 Task: In the  document skill.odt Insert the command  'Viewing'Email the file to   'softage.4@softage.net', with message attached Important: I've emailed you crucial details. Please make sure to go through it thoroughly. and file type: Open Document
Action: Mouse moved to (347, 428)
Screenshot: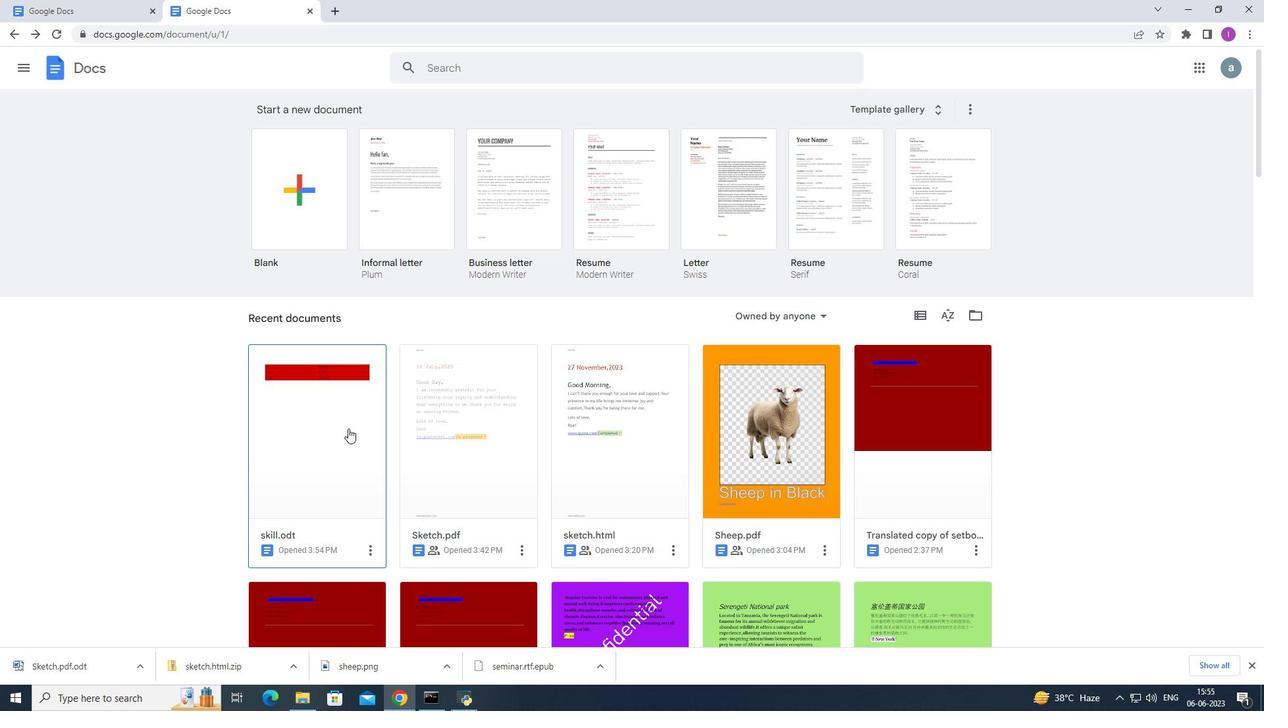 
Action: Mouse pressed left at (347, 428)
Screenshot: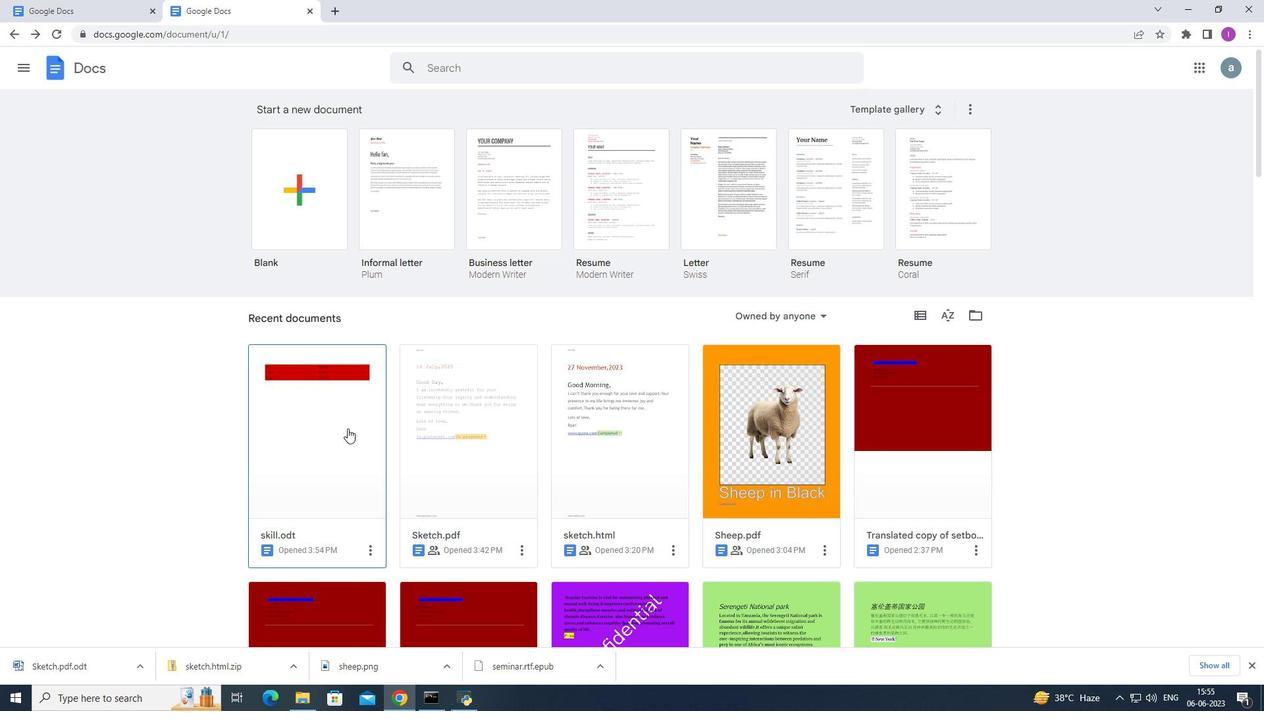 
Action: Mouse moved to (1199, 102)
Screenshot: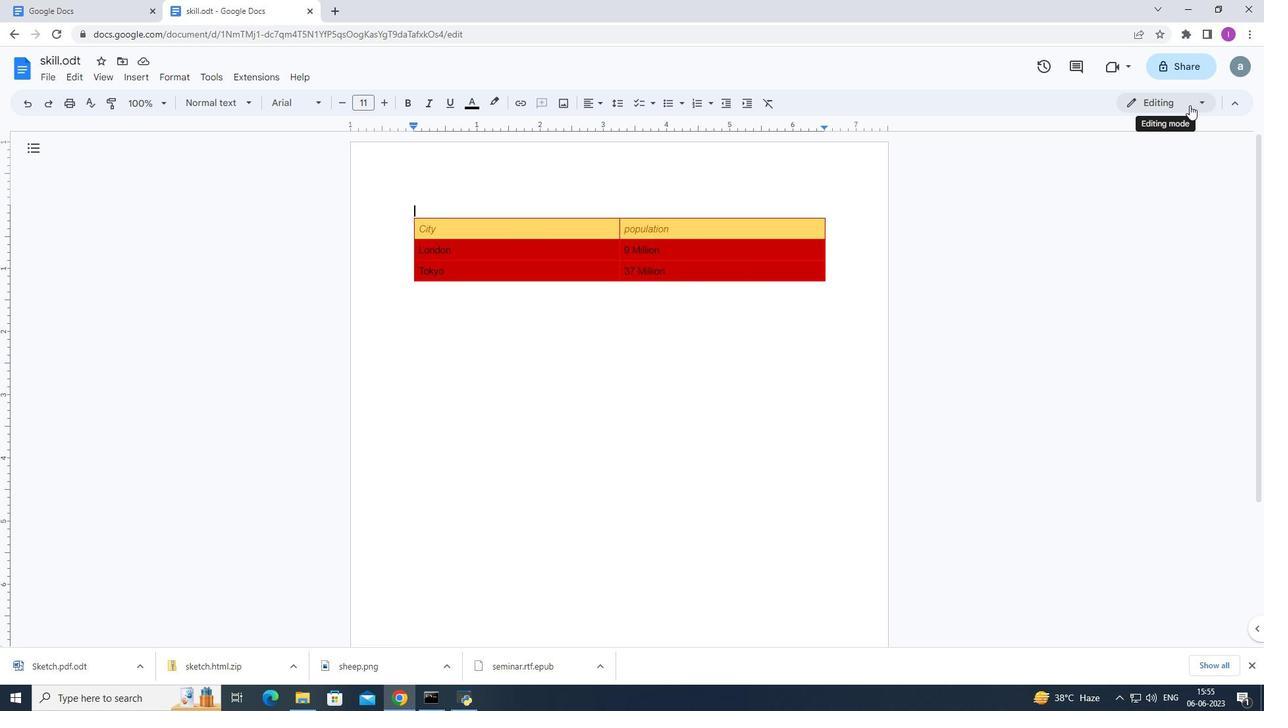 
Action: Mouse pressed left at (1199, 102)
Screenshot: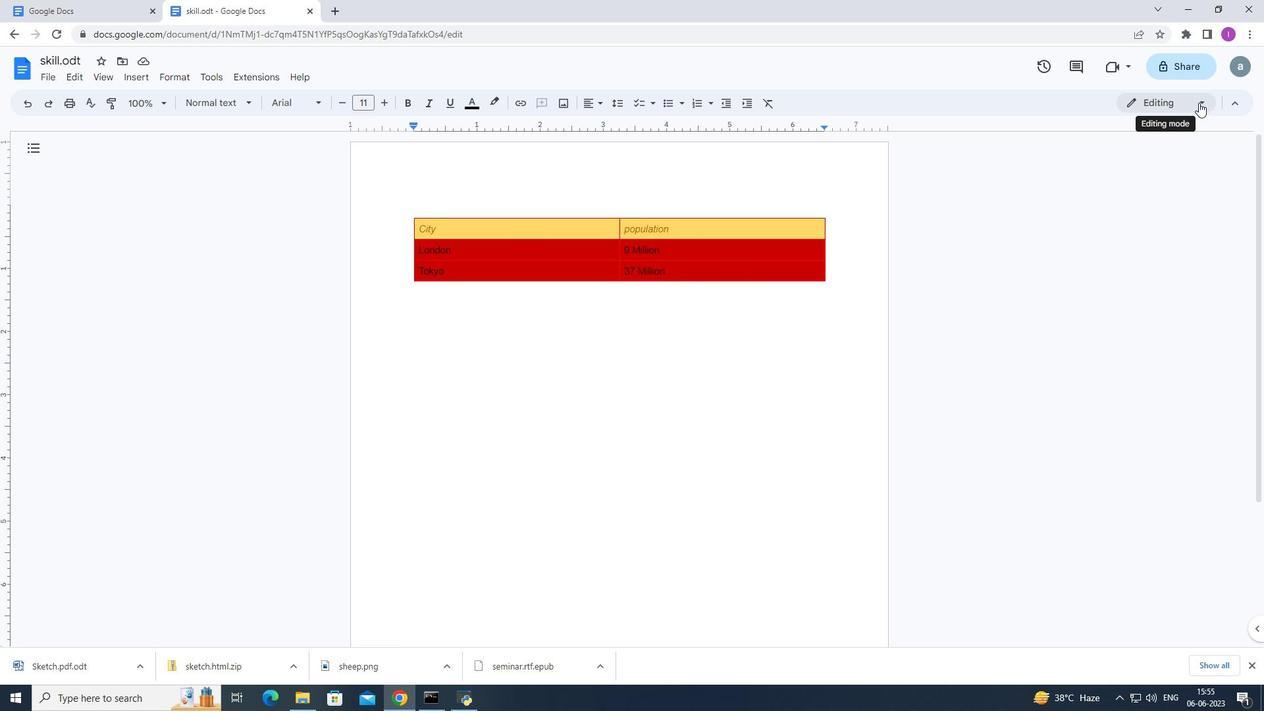 
Action: Mouse moved to (1122, 204)
Screenshot: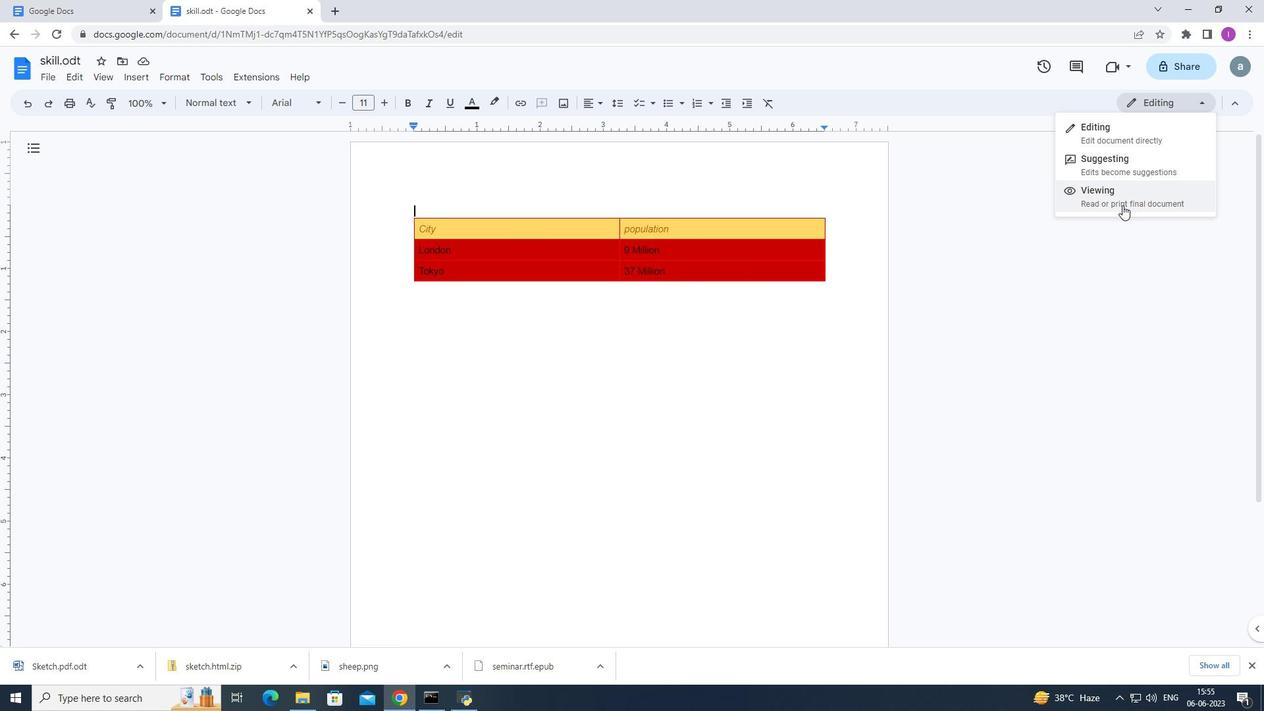 
Action: Mouse pressed left at (1122, 204)
Screenshot: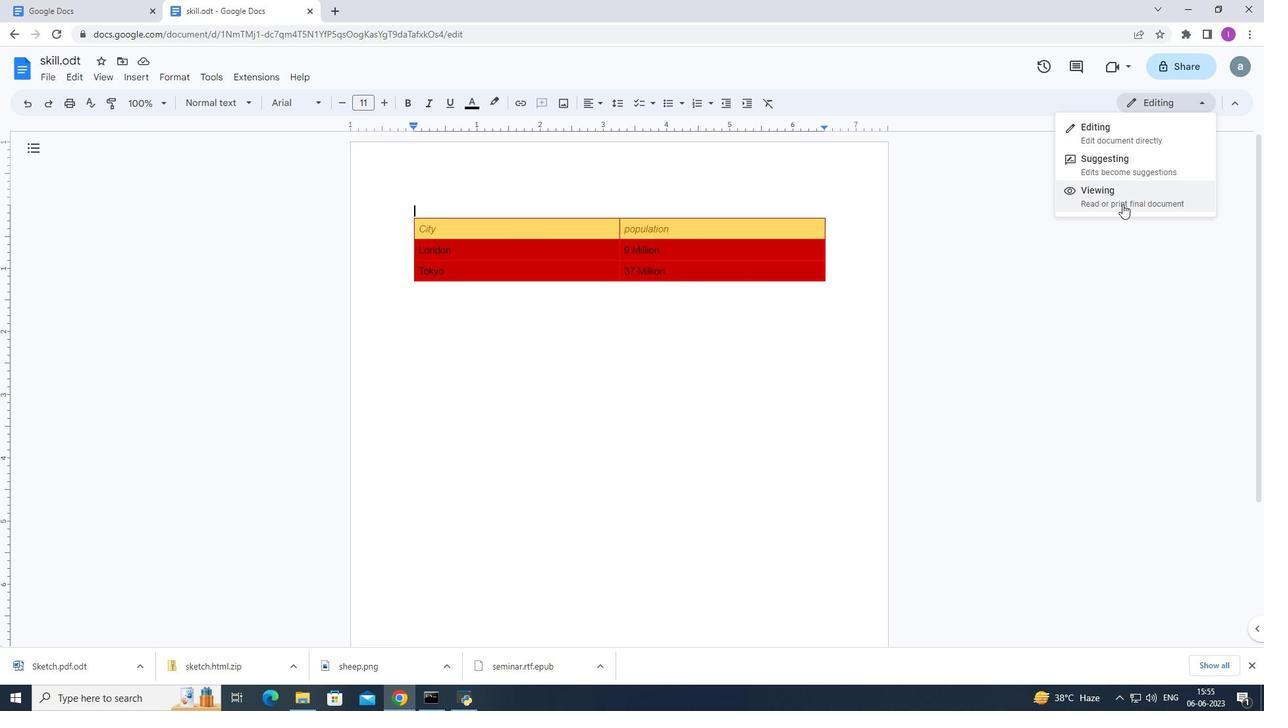 
Action: Mouse moved to (46, 80)
Screenshot: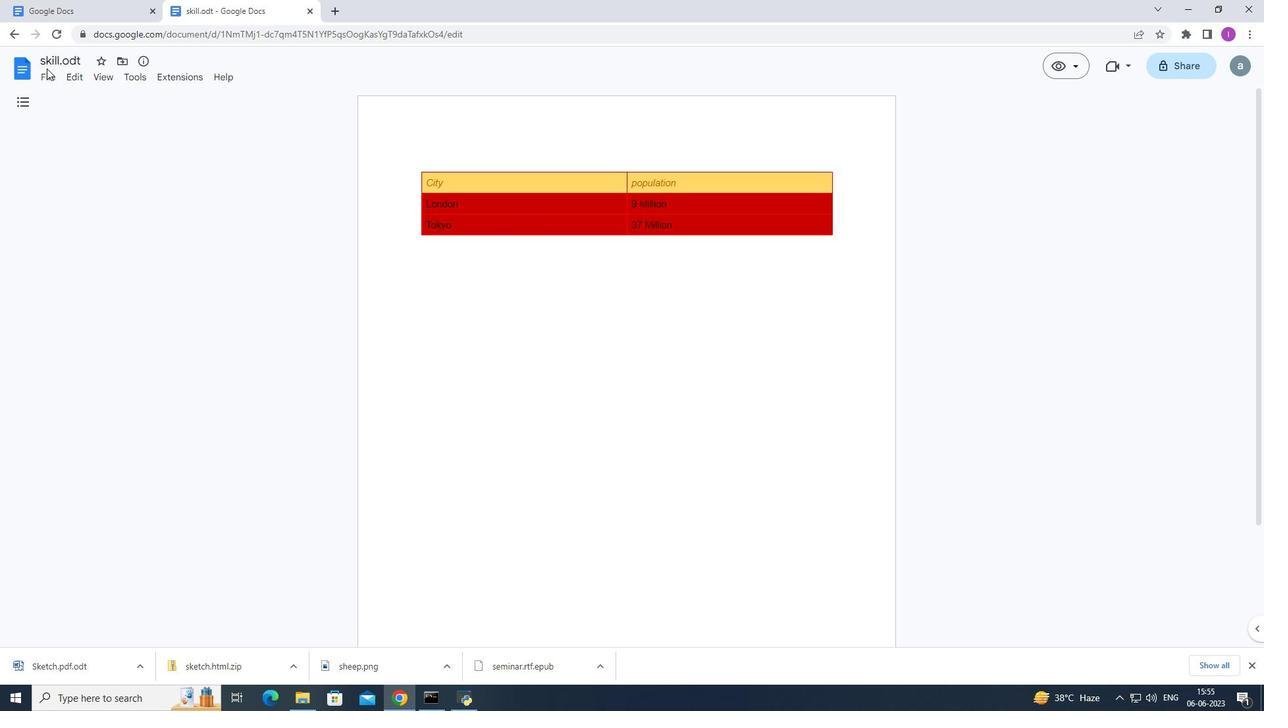 
Action: Mouse pressed left at (46, 80)
Screenshot: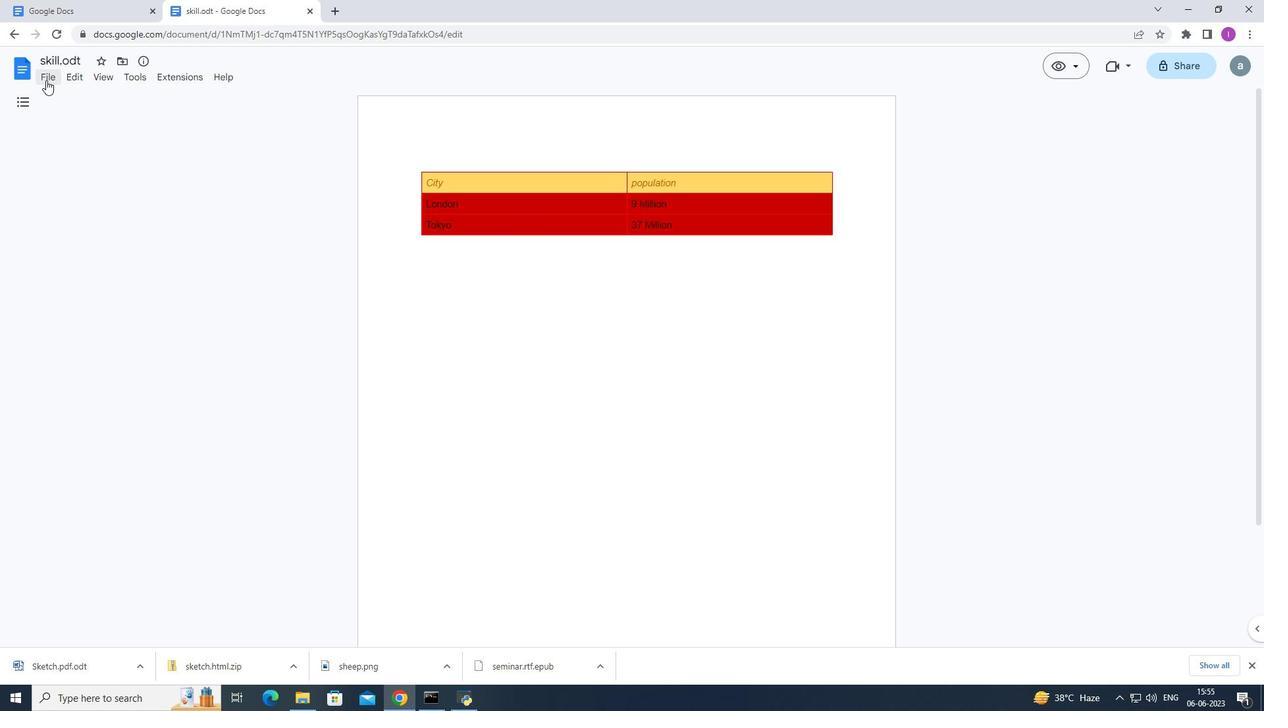 
Action: Mouse moved to (287, 200)
Screenshot: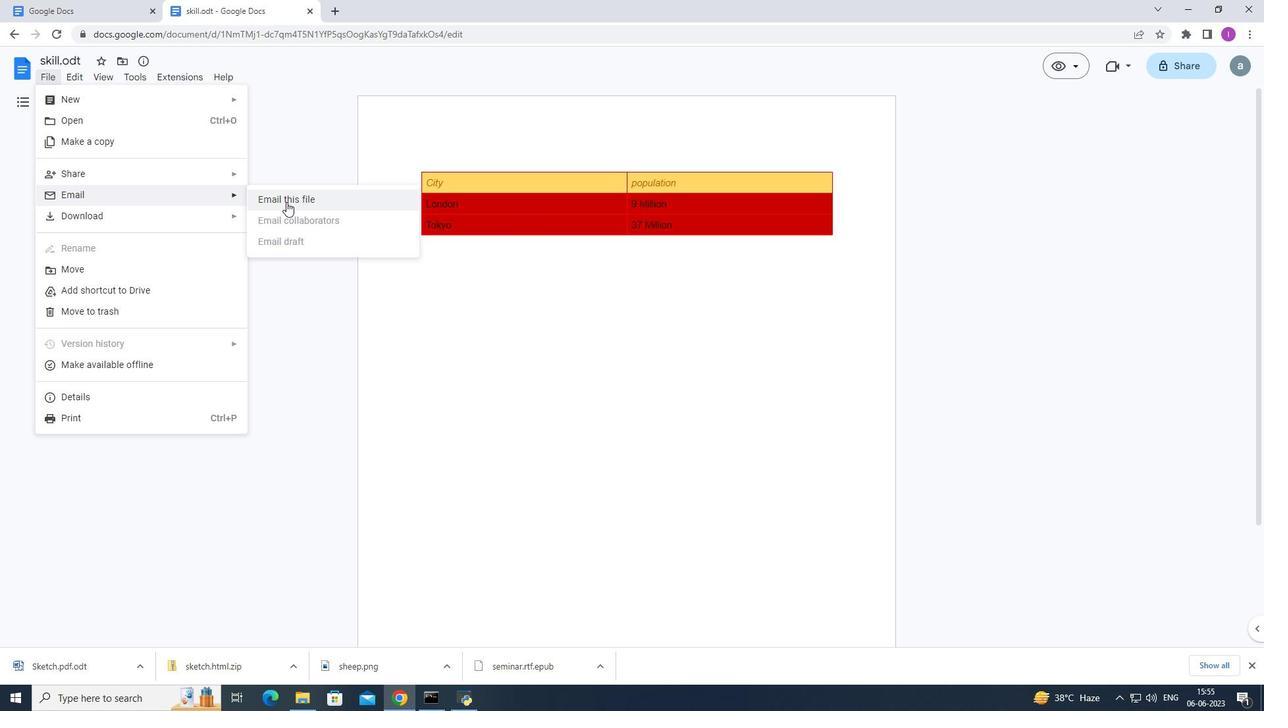 
Action: Mouse pressed left at (287, 200)
Screenshot: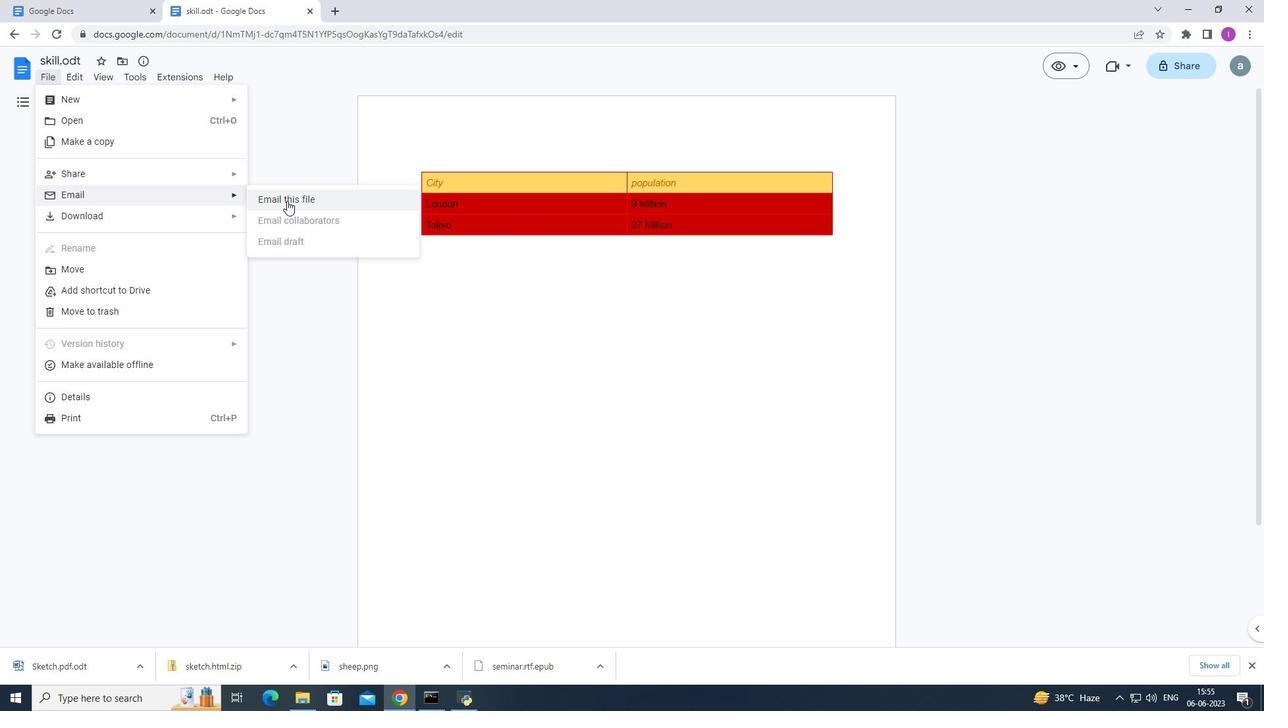
Action: Mouse moved to (518, 269)
Screenshot: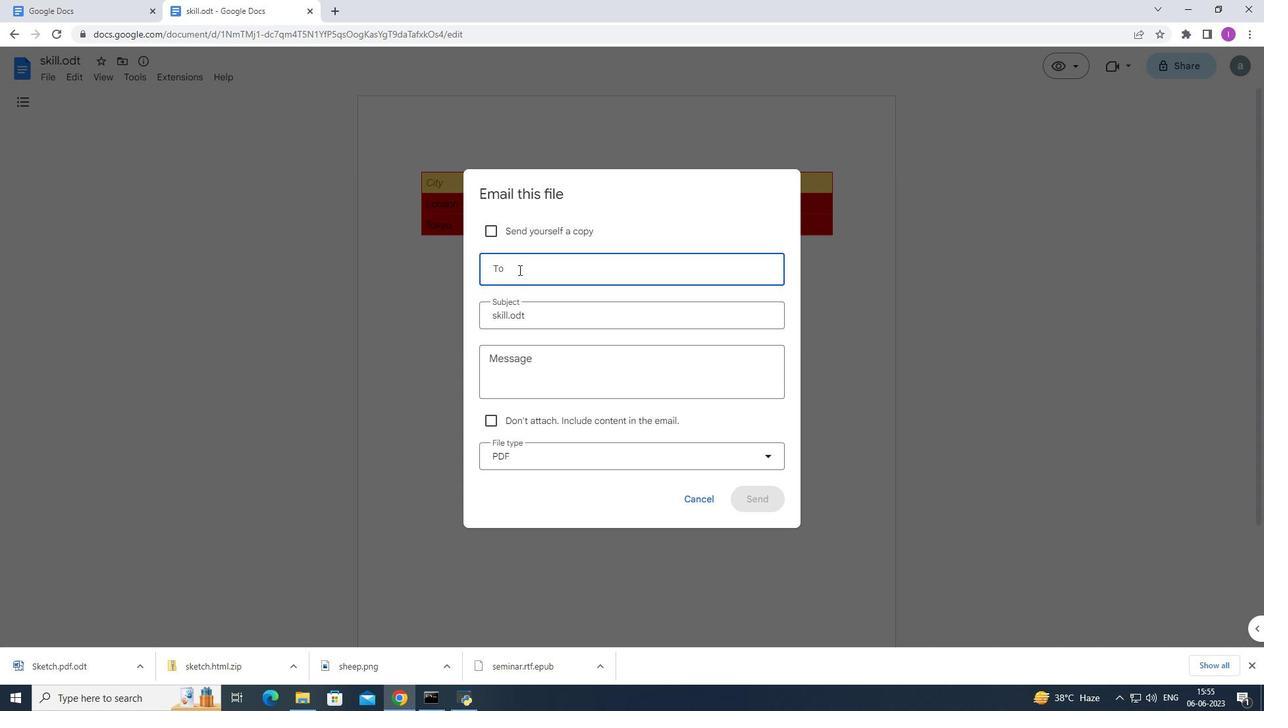 
Action: Key pressed softage.4
Screenshot: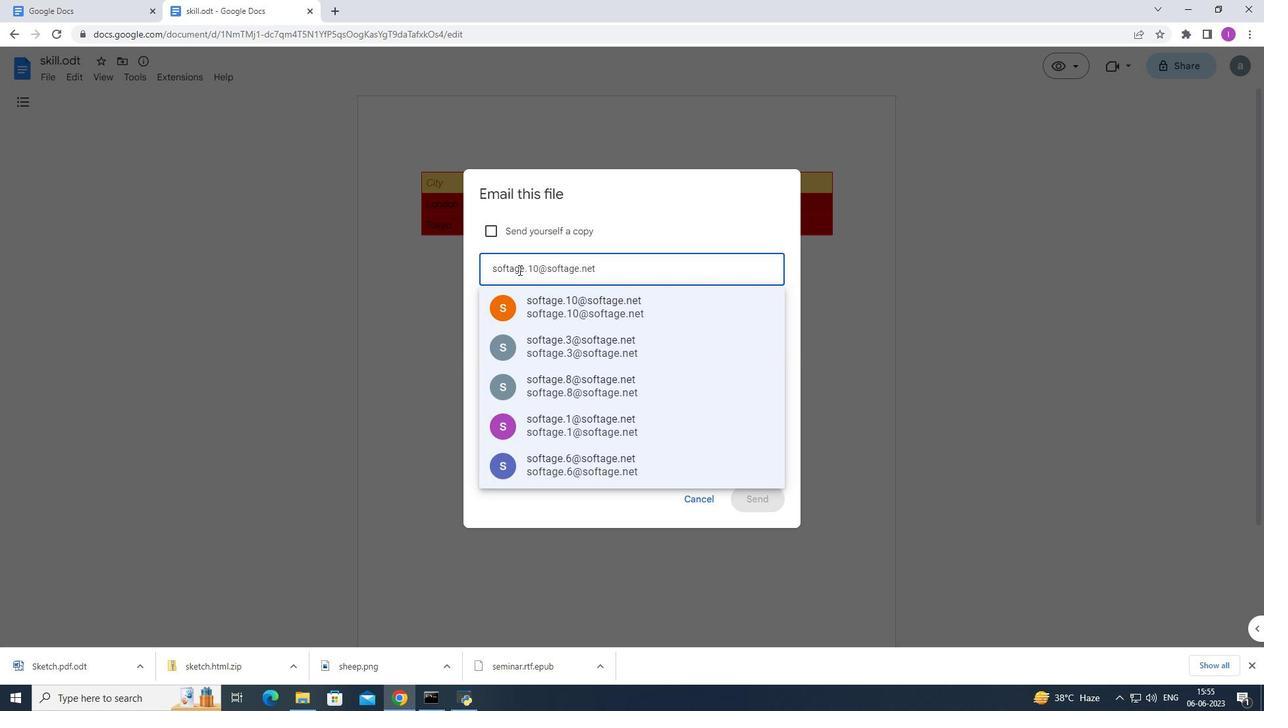 
Action: Mouse moved to (569, 308)
Screenshot: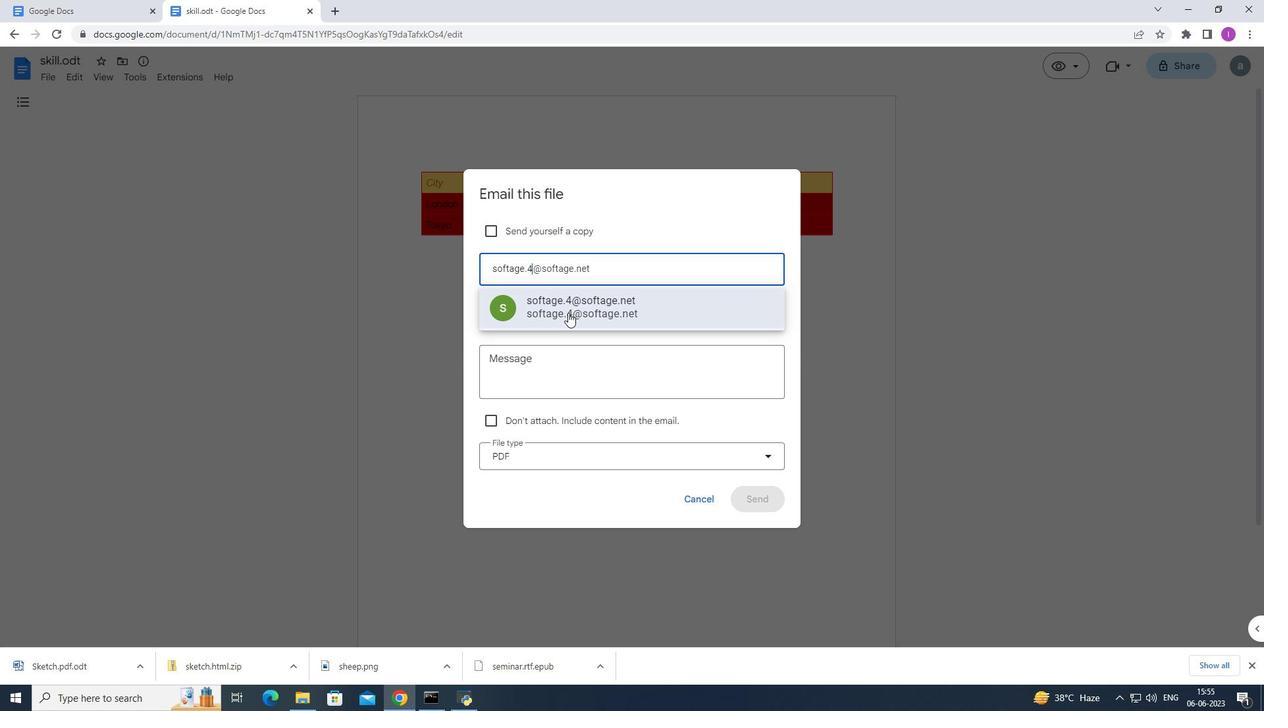 
Action: Mouse pressed left at (569, 308)
Screenshot: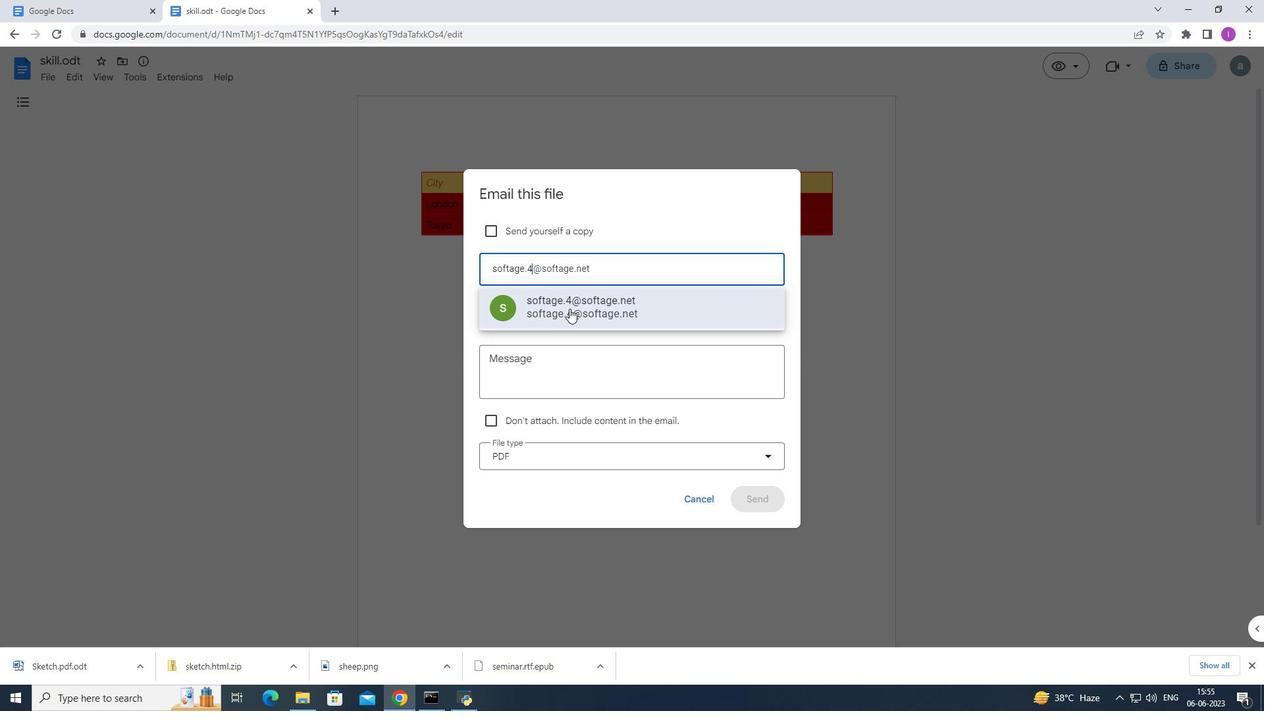 
Action: Mouse moved to (528, 364)
Screenshot: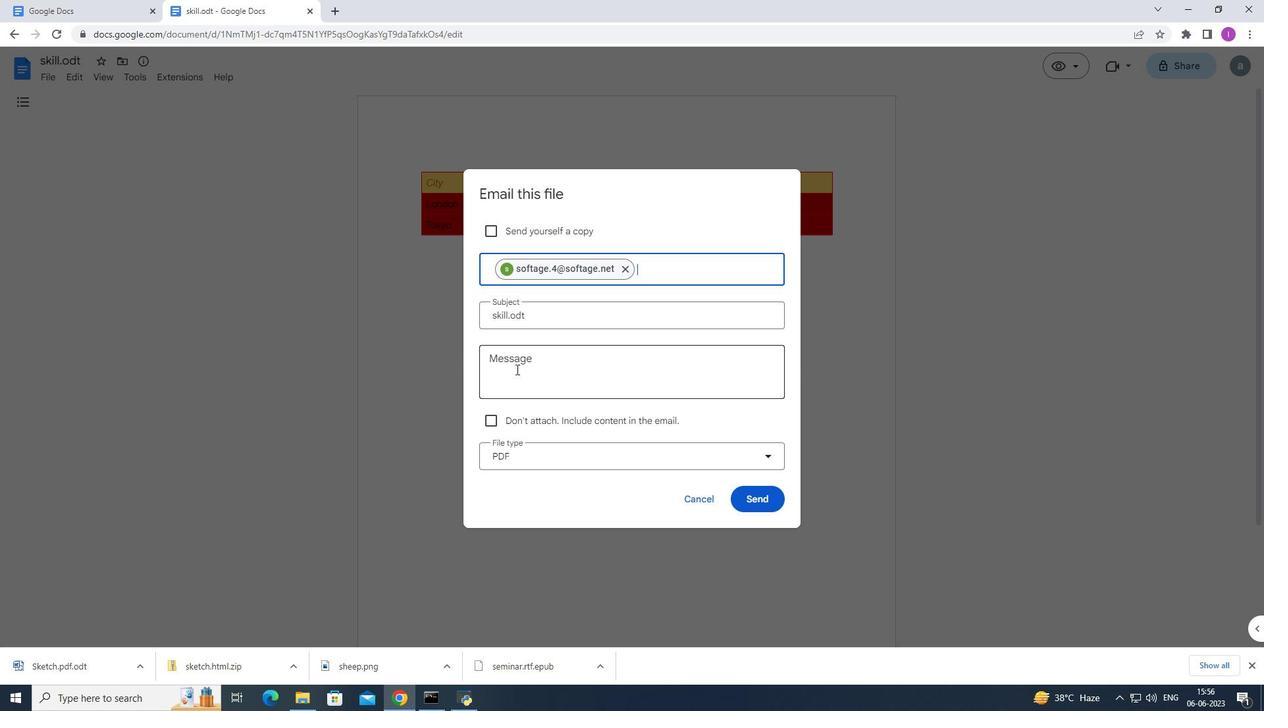
Action: Mouse pressed left at (528, 364)
Screenshot: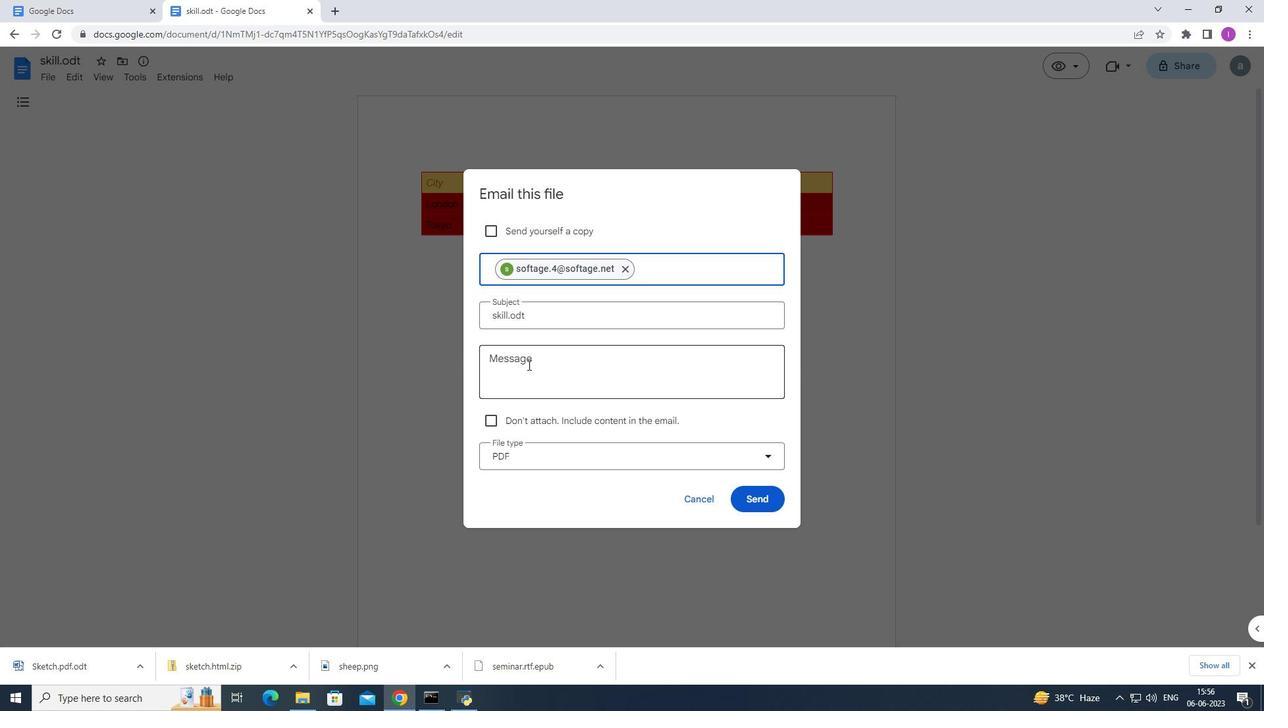
Action: Mouse moved to (593, 356)
Screenshot: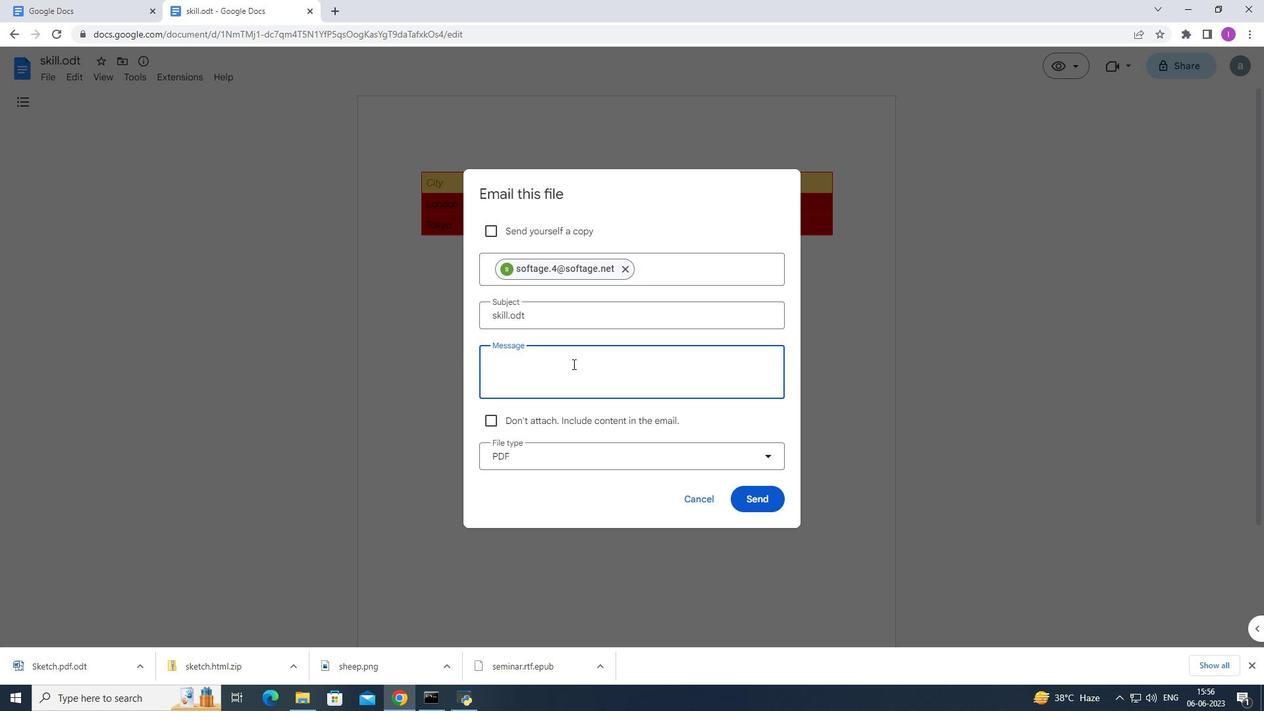 
Action: Key pressed <Key.shift>Important<Key.shift><Key.shift>:<Key.shift>I've<Key.space>emailed
Screenshot: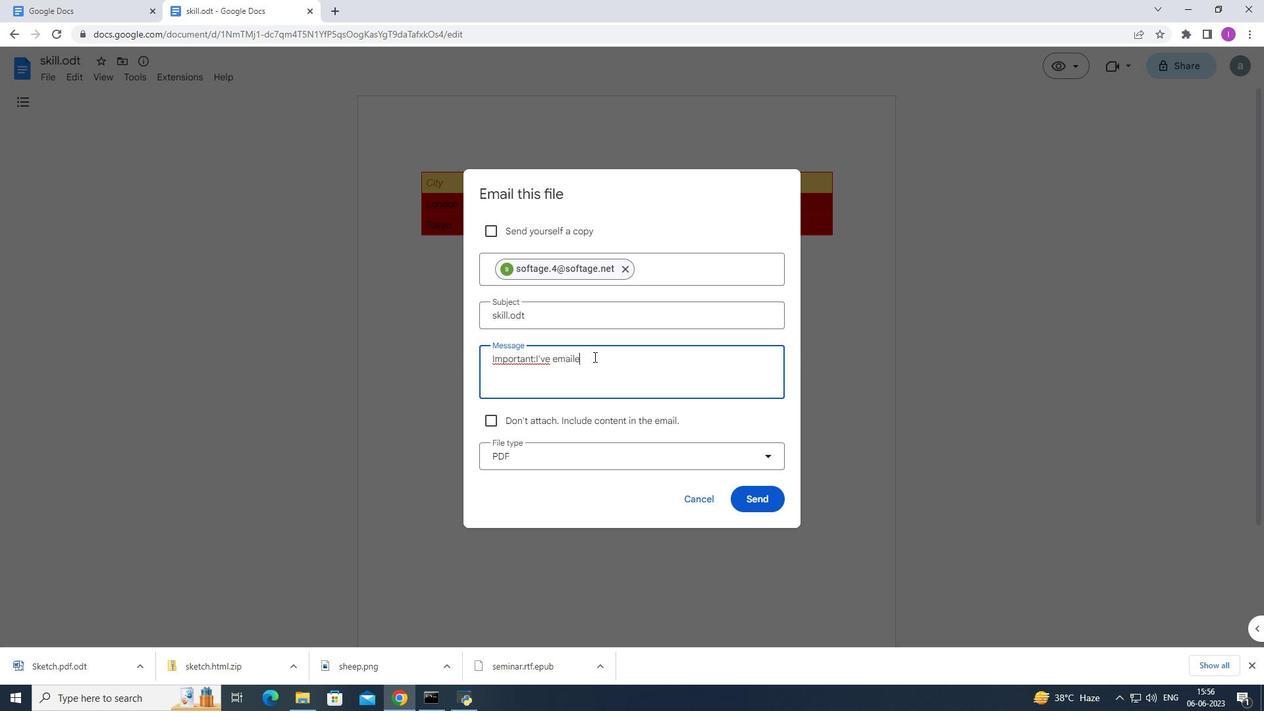 
Action: Mouse moved to (534, 360)
Screenshot: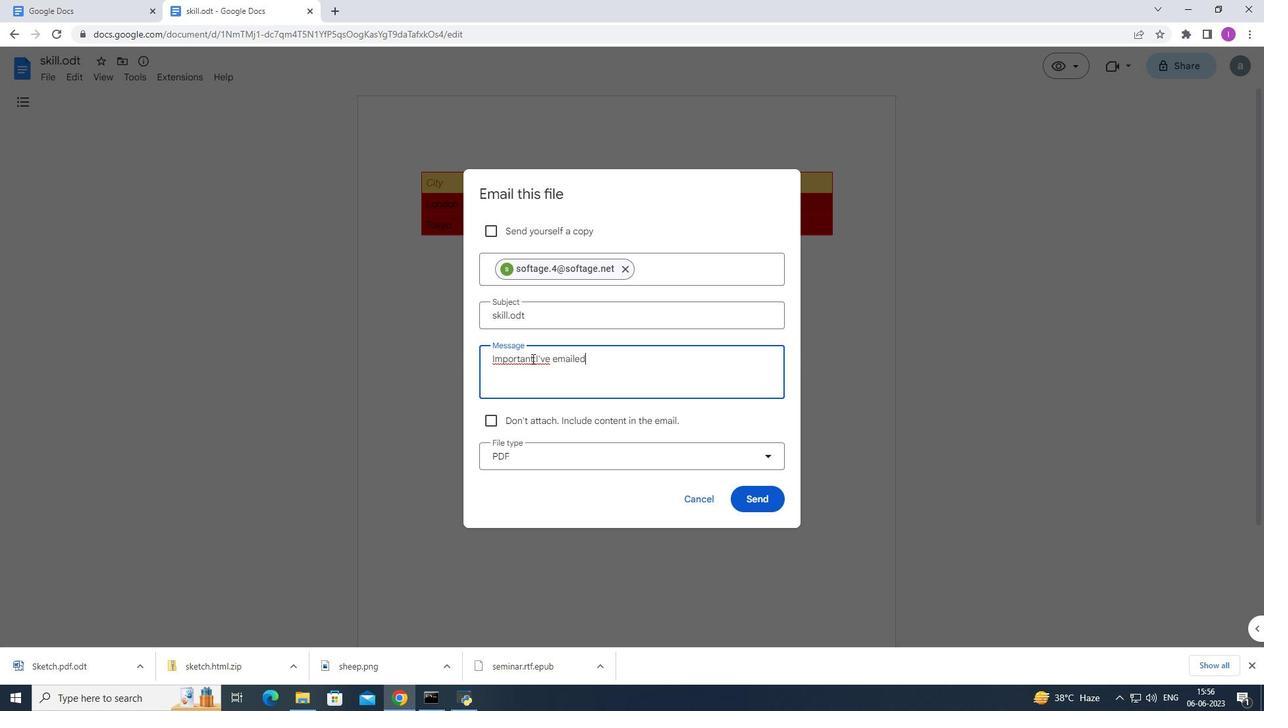 
Action: Mouse pressed left at (534, 360)
Screenshot: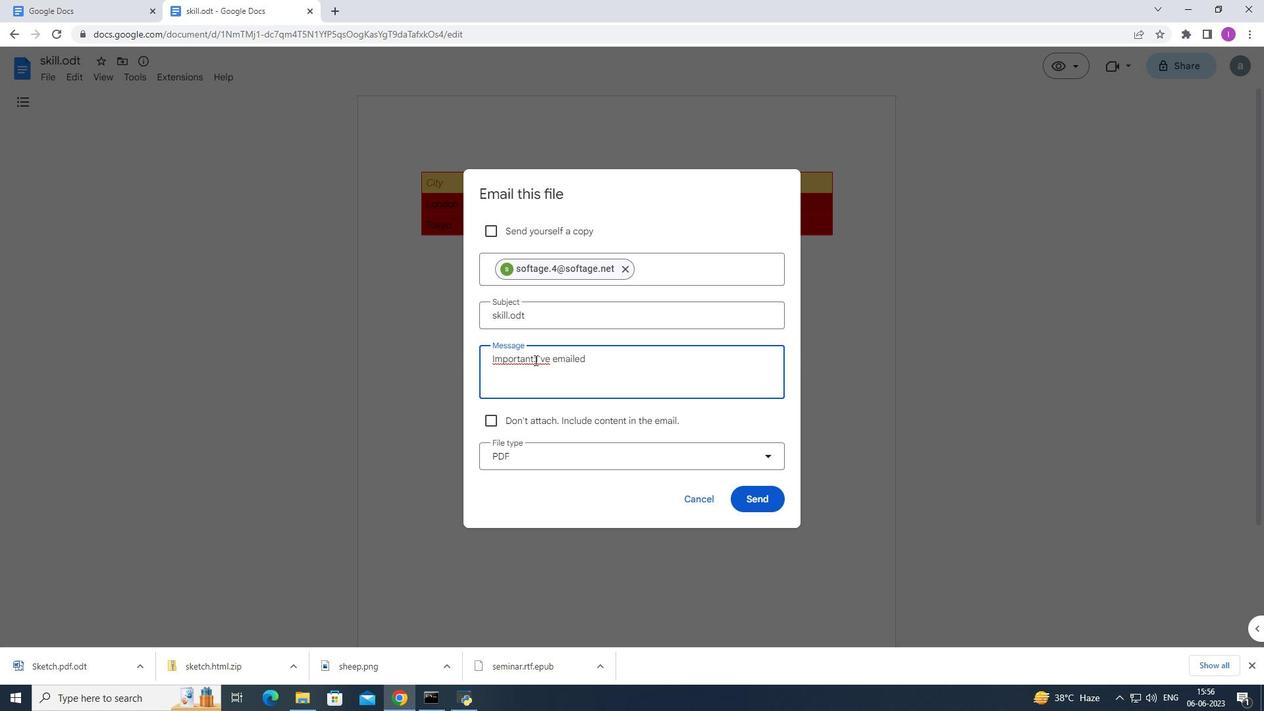 
Action: Key pressed <Key.space>
Screenshot: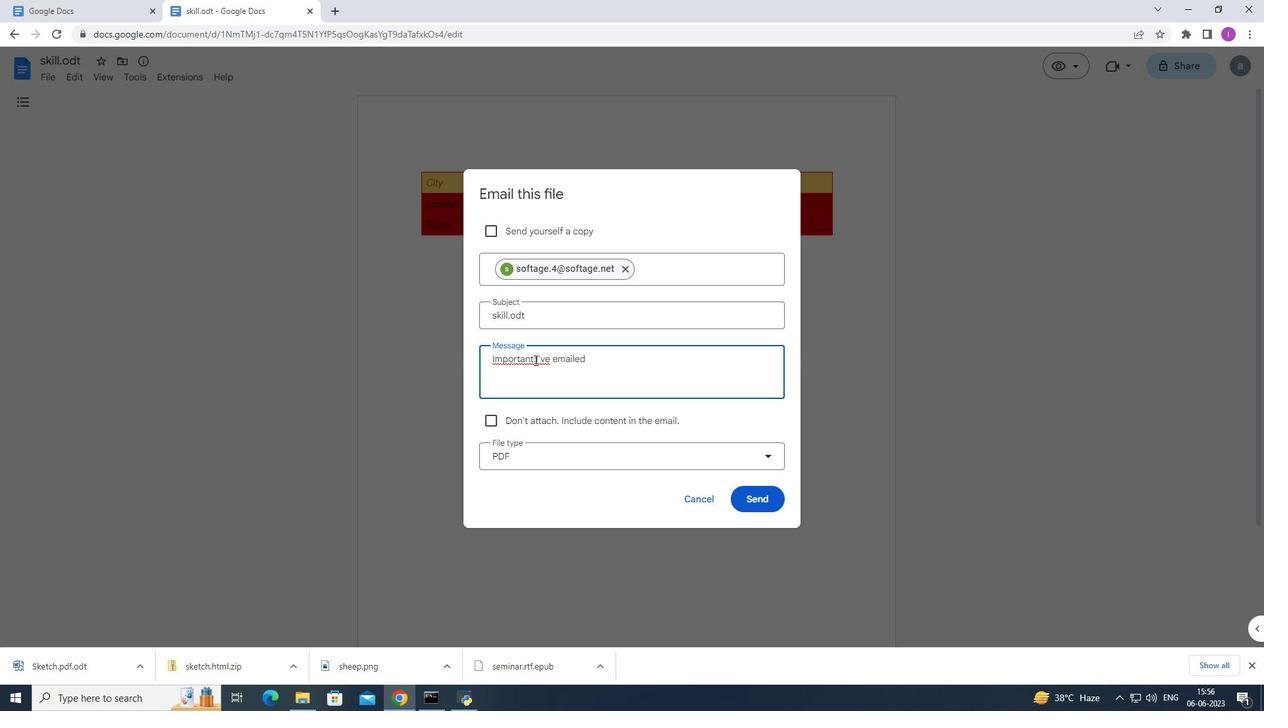 
Action: Mouse moved to (596, 360)
Screenshot: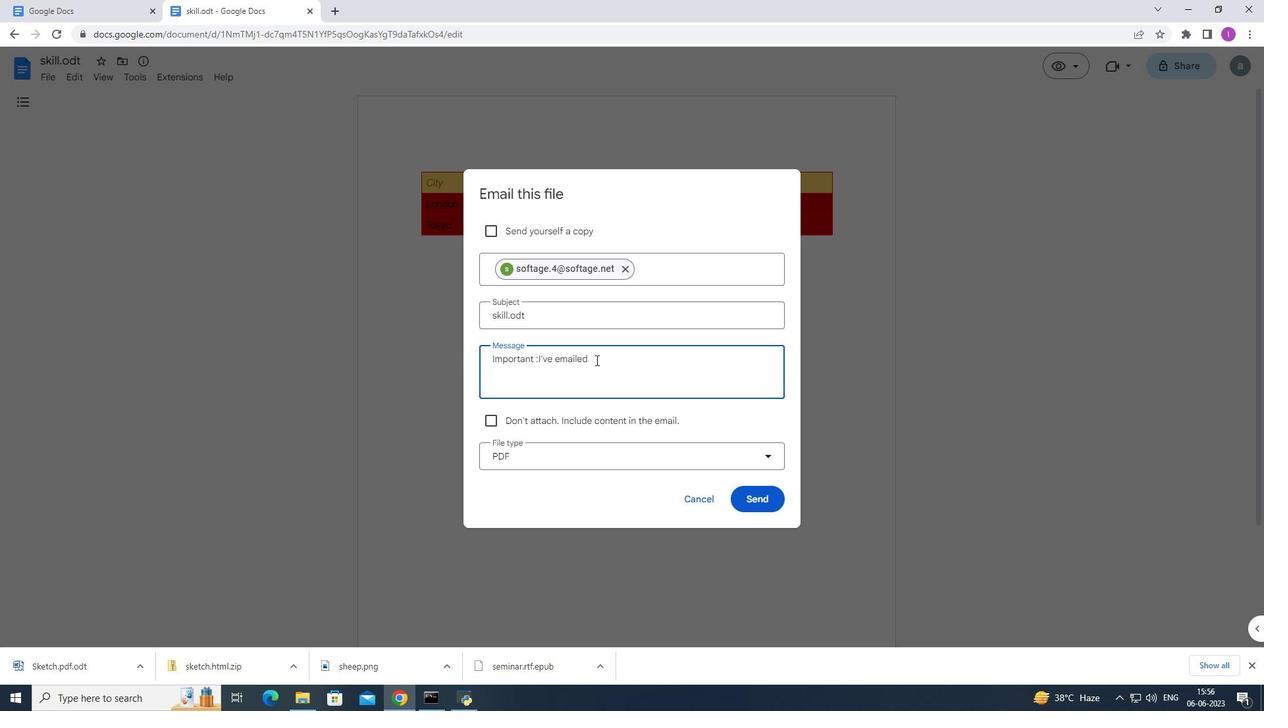 
Action: Mouse pressed left at (596, 360)
Screenshot: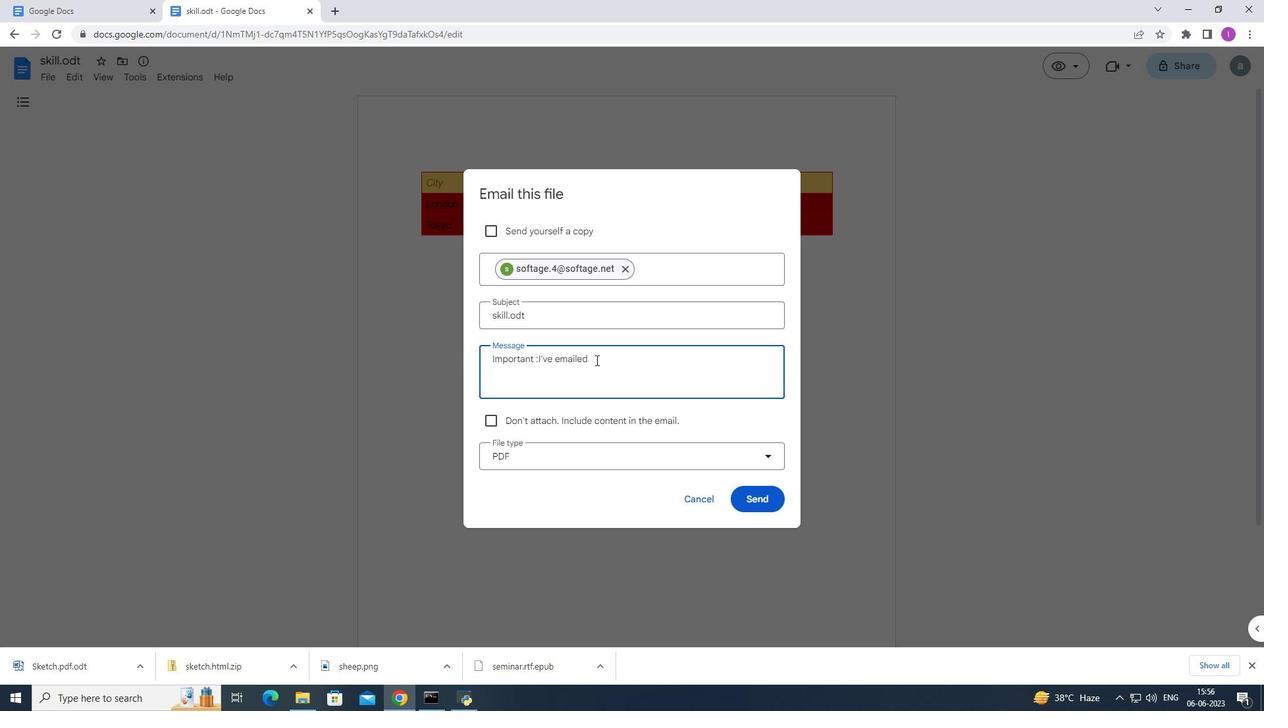 
Action: Mouse moved to (683, 361)
Screenshot: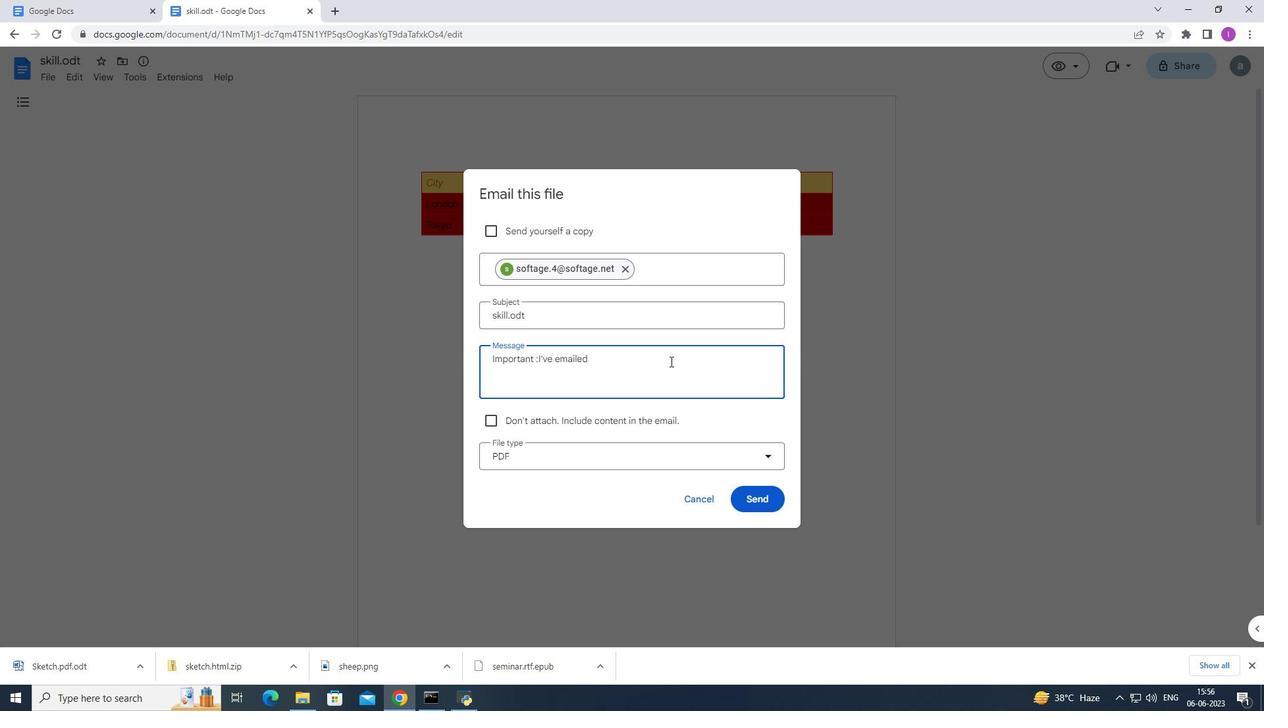 
Action: Key pressed youm<Key.space>
Screenshot: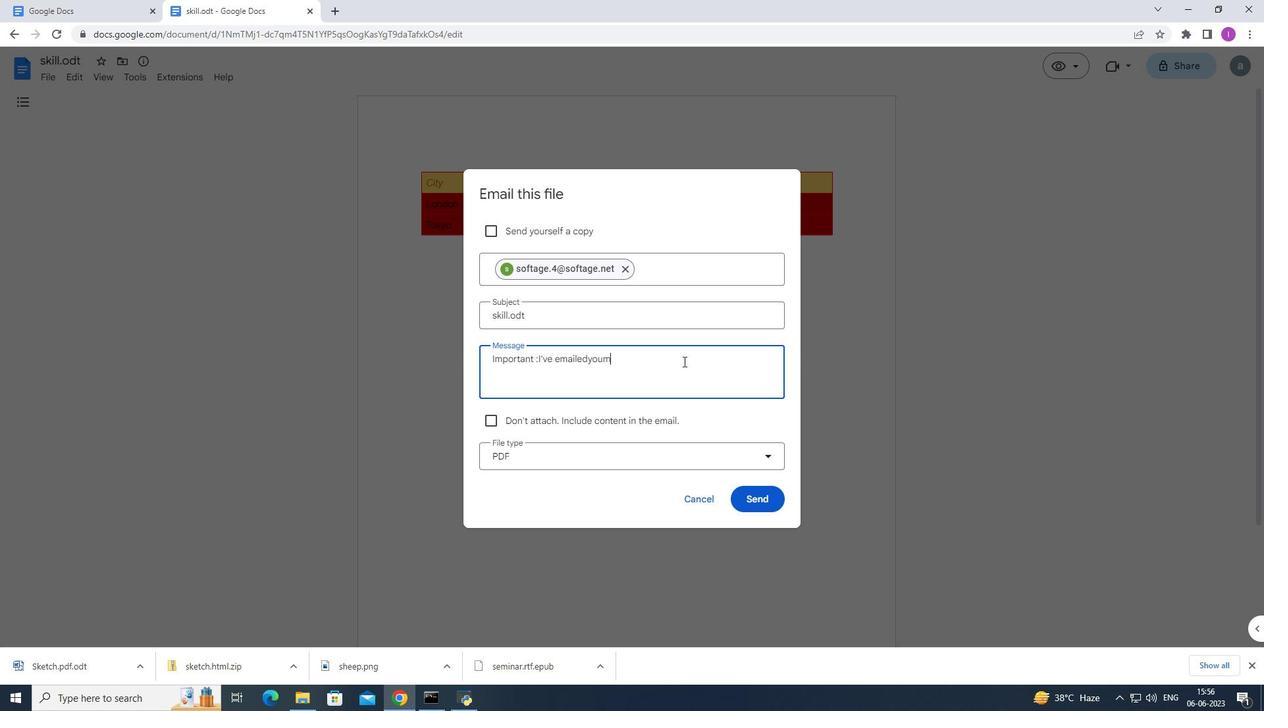 
Action: Mouse moved to (588, 359)
Screenshot: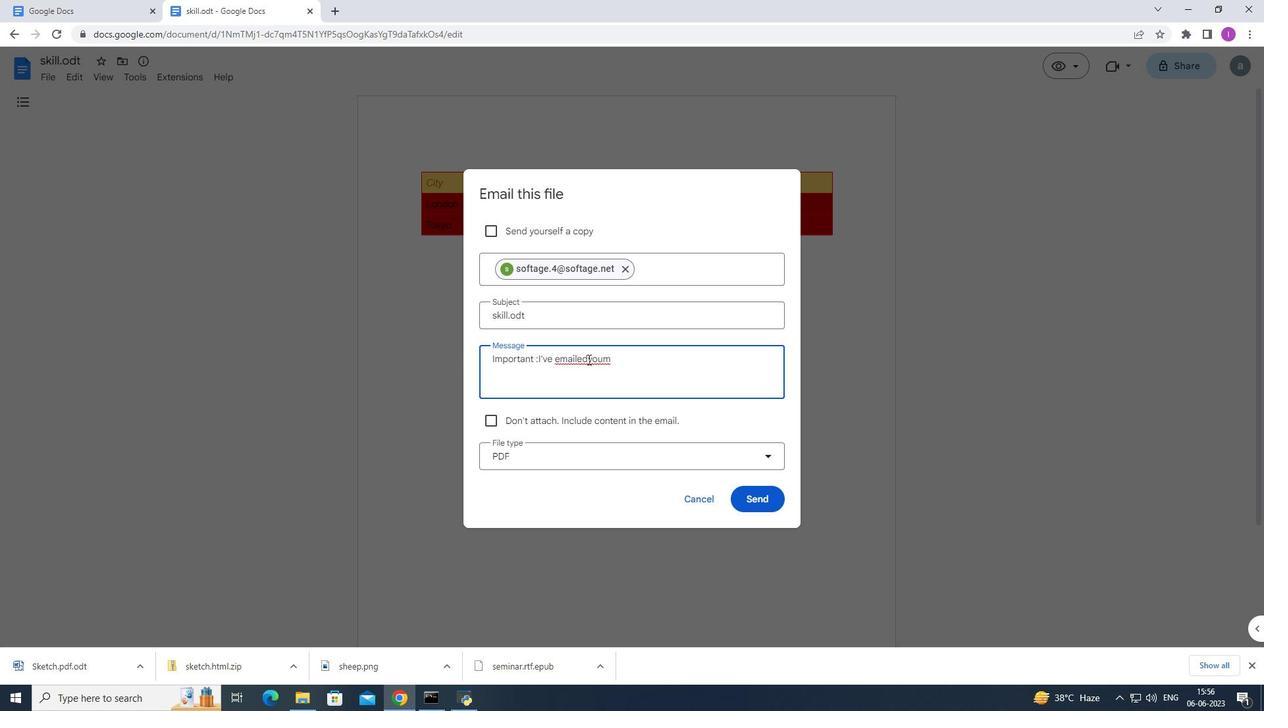 
Action: Mouse pressed left at (588, 359)
Screenshot: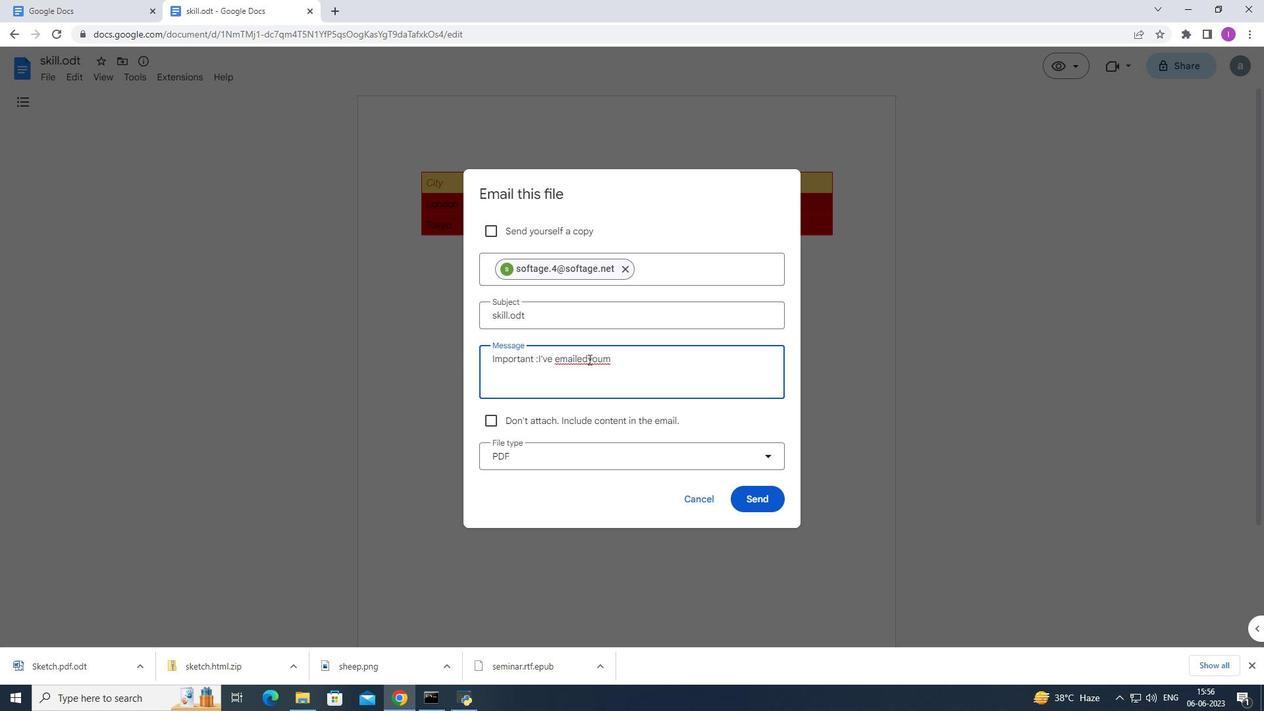 
Action: Mouse moved to (629, 359)
Screenshot: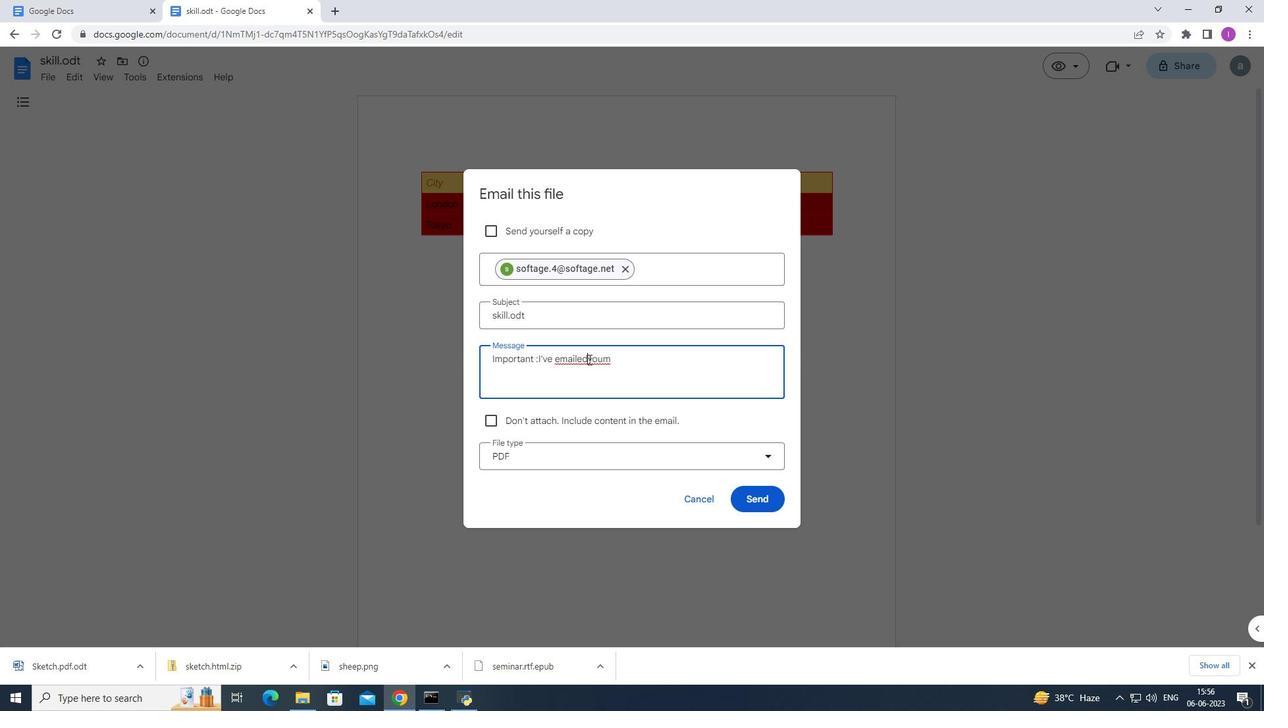 
Action: Key pressed <Key.space>
Screenshot: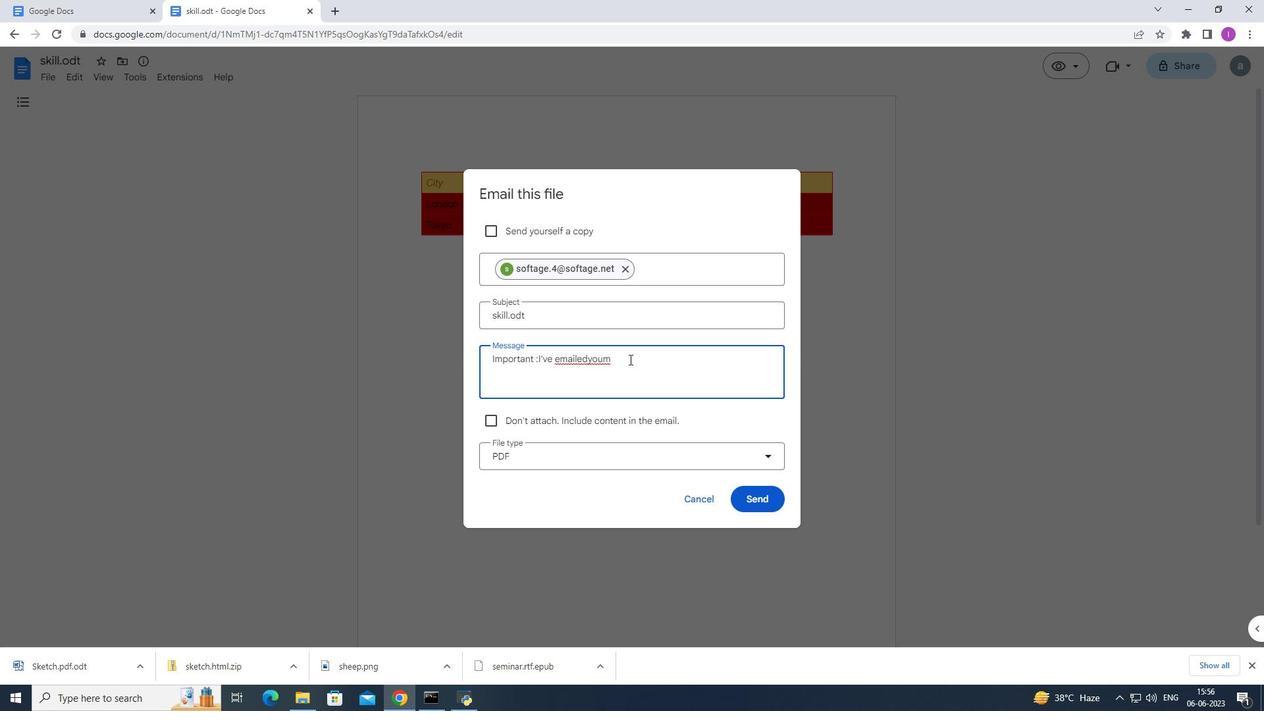 
Action: Mouse moved to (619, 366)
Screenshot: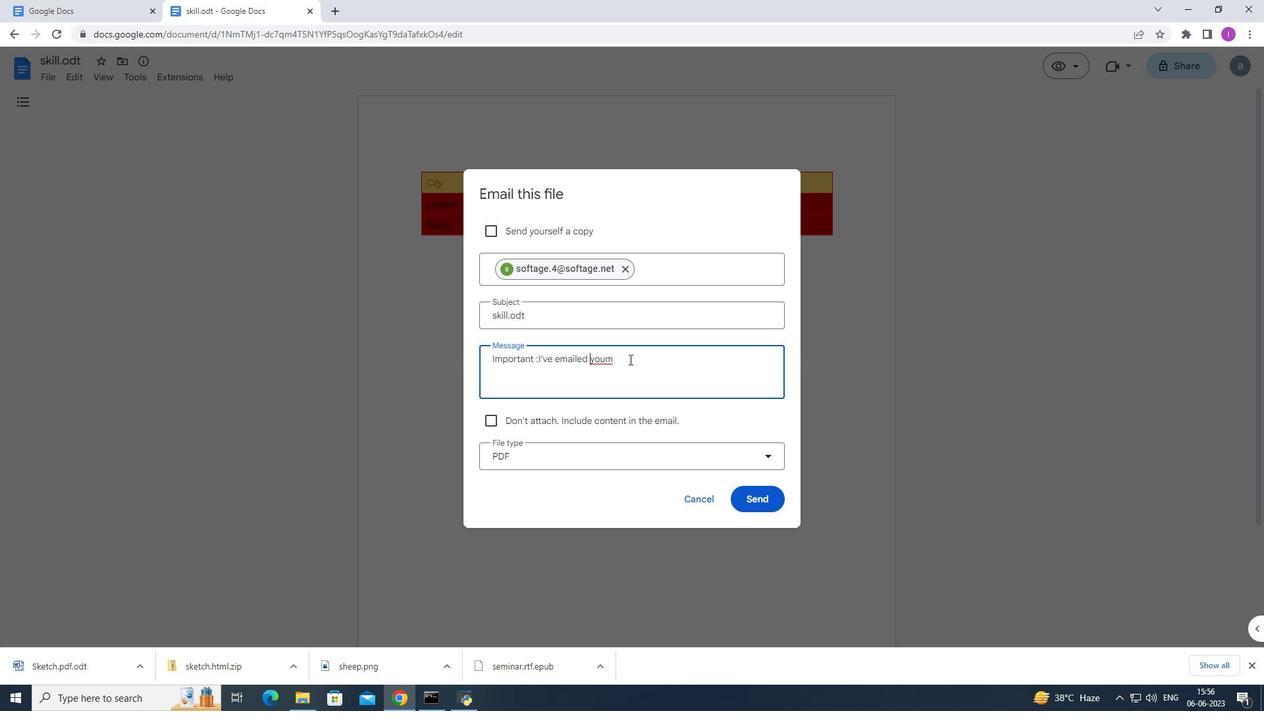 
Action: Mouse pressed left at (619, 366)
Screenshot: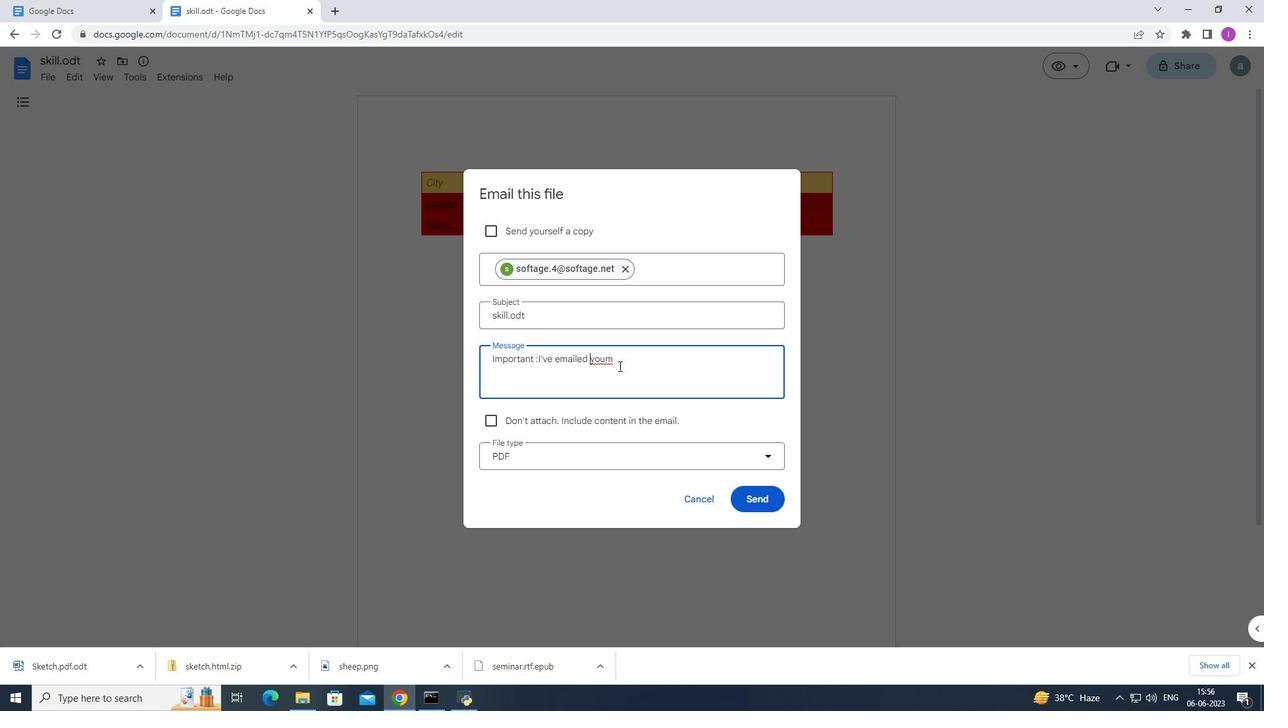 
Action: Key pressed <Key.backspace><Key.backspace><Key.space>crucial<Key.space>details.please<Key.space>make<Key.space>sure<Key.space>to<Key.space>go<Key.space>through<Key.space>it<Key.space>thoroughly.
Screenshot: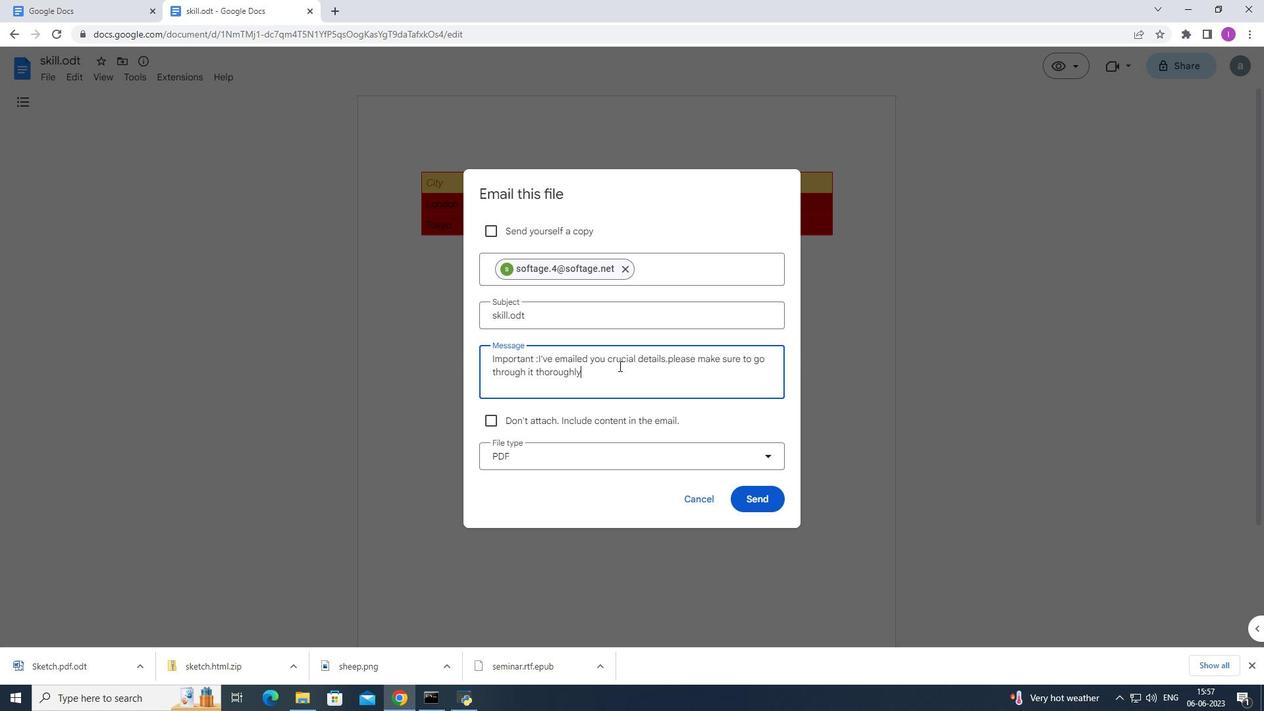 
Action: Mouse moved to (771, 455)
Screenshot: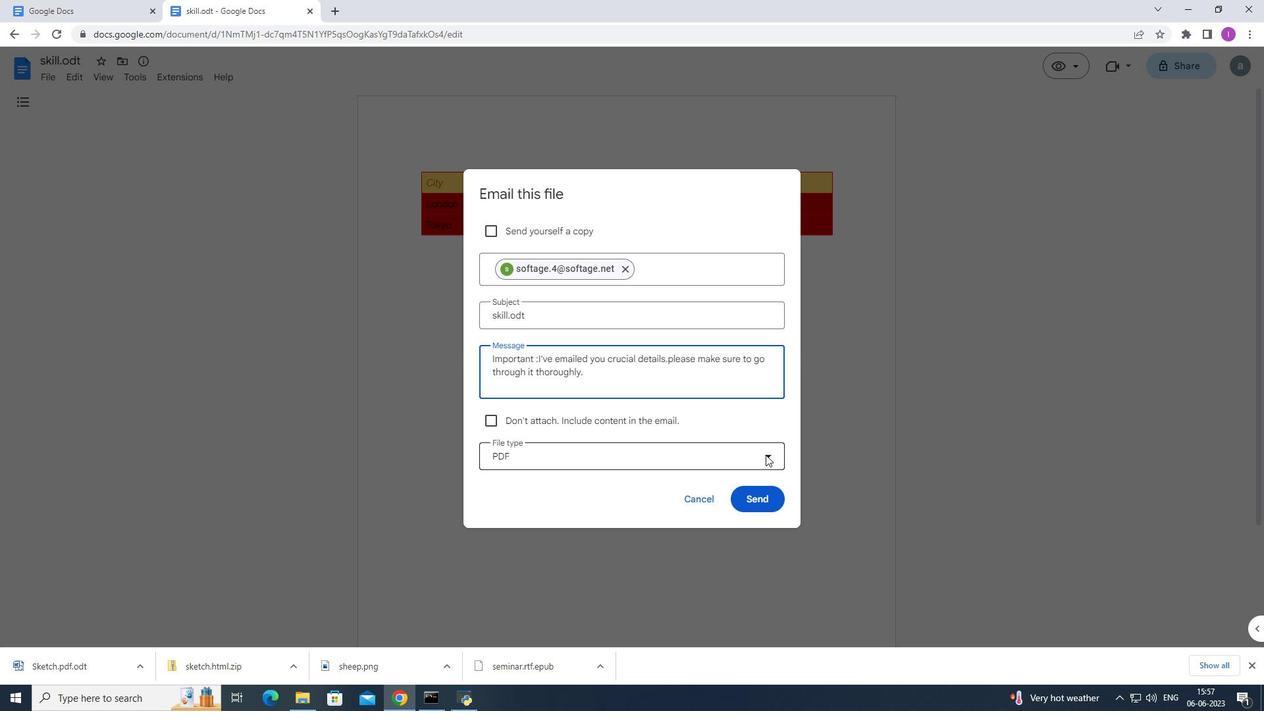 
Action: Mouse pressed left at (771, 455)
Screenshot: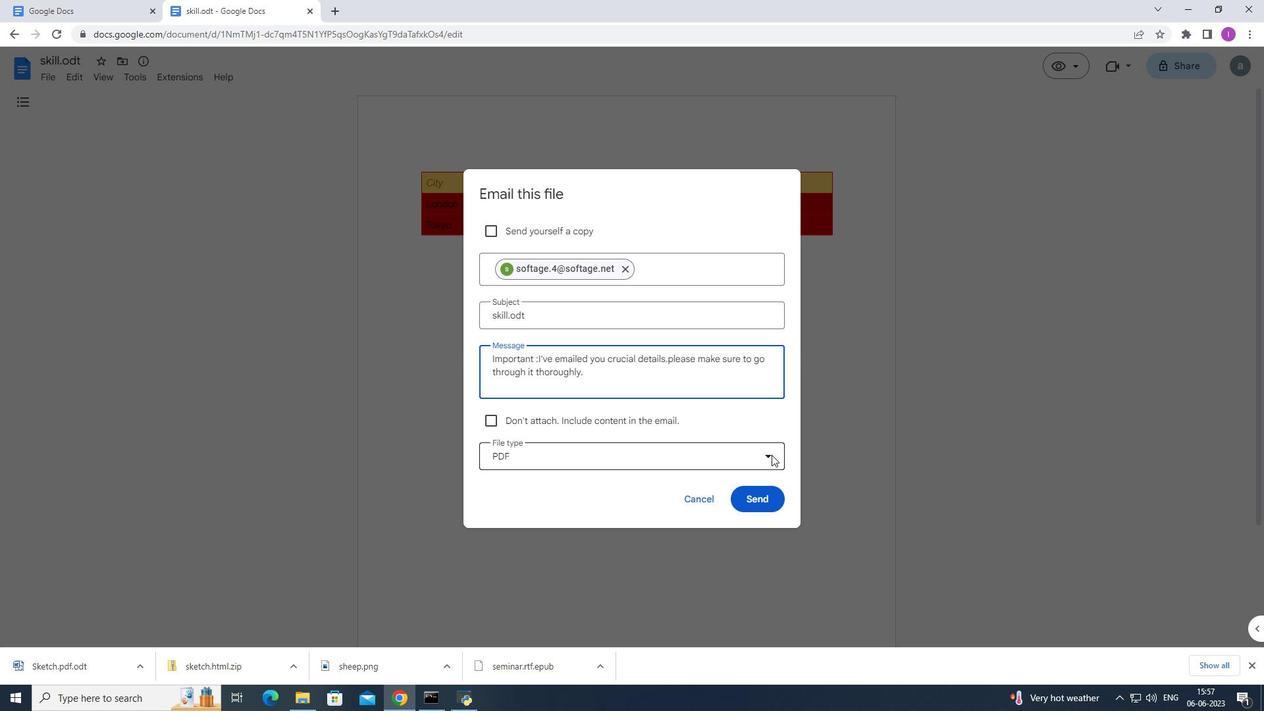 
Action: Mouse moved to (599, 525)
Screenshot: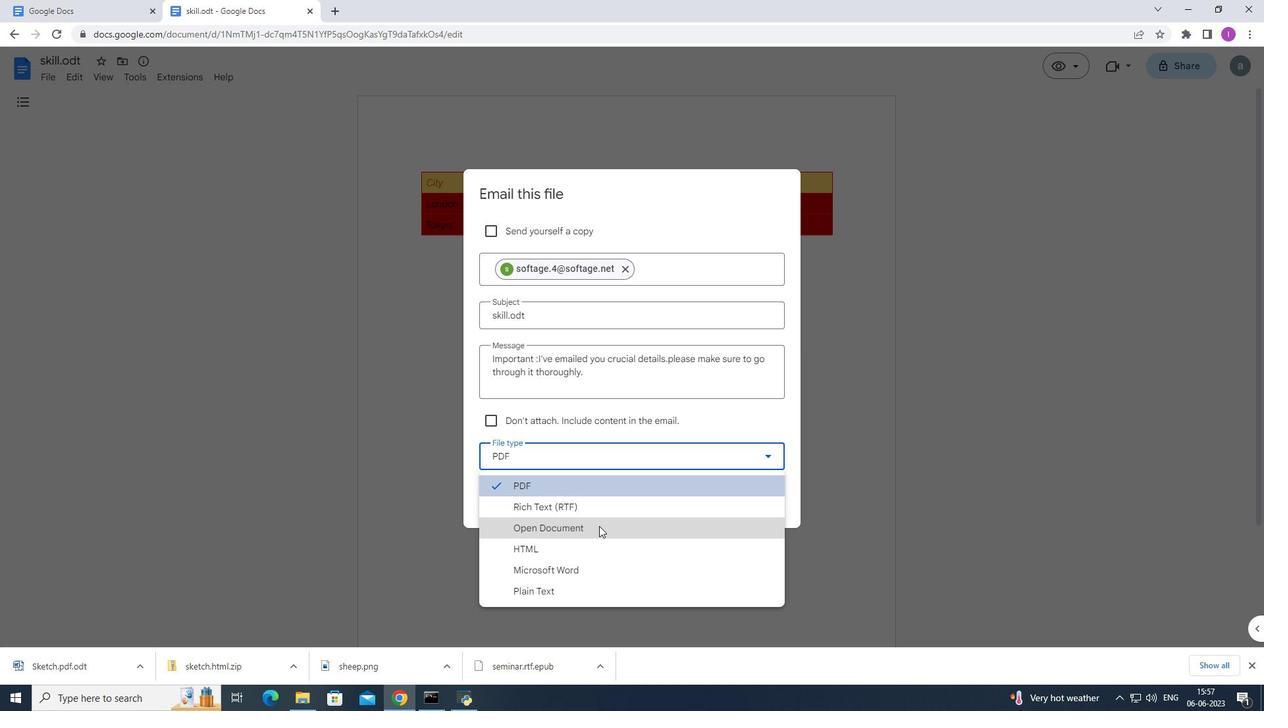
Action: Mouse pressed left at (599, 525)
Screenshot: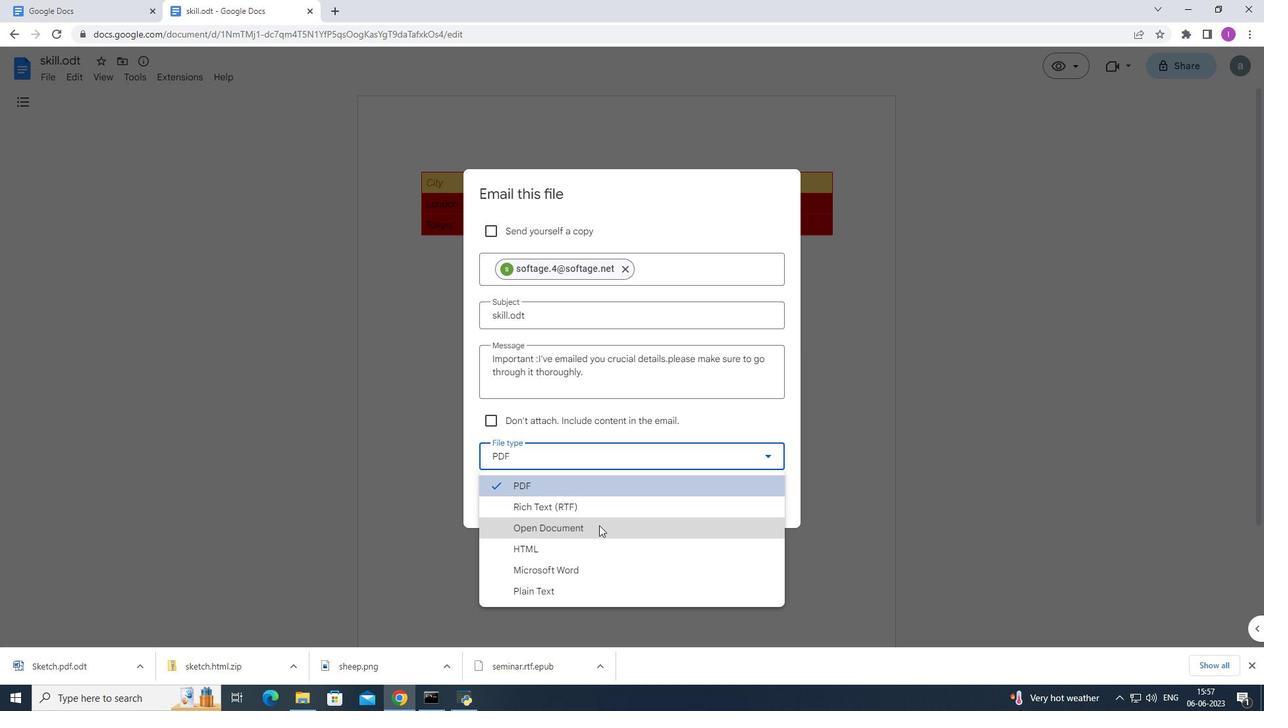 
Action: Mouse moved to (750, 498)
Screenshot: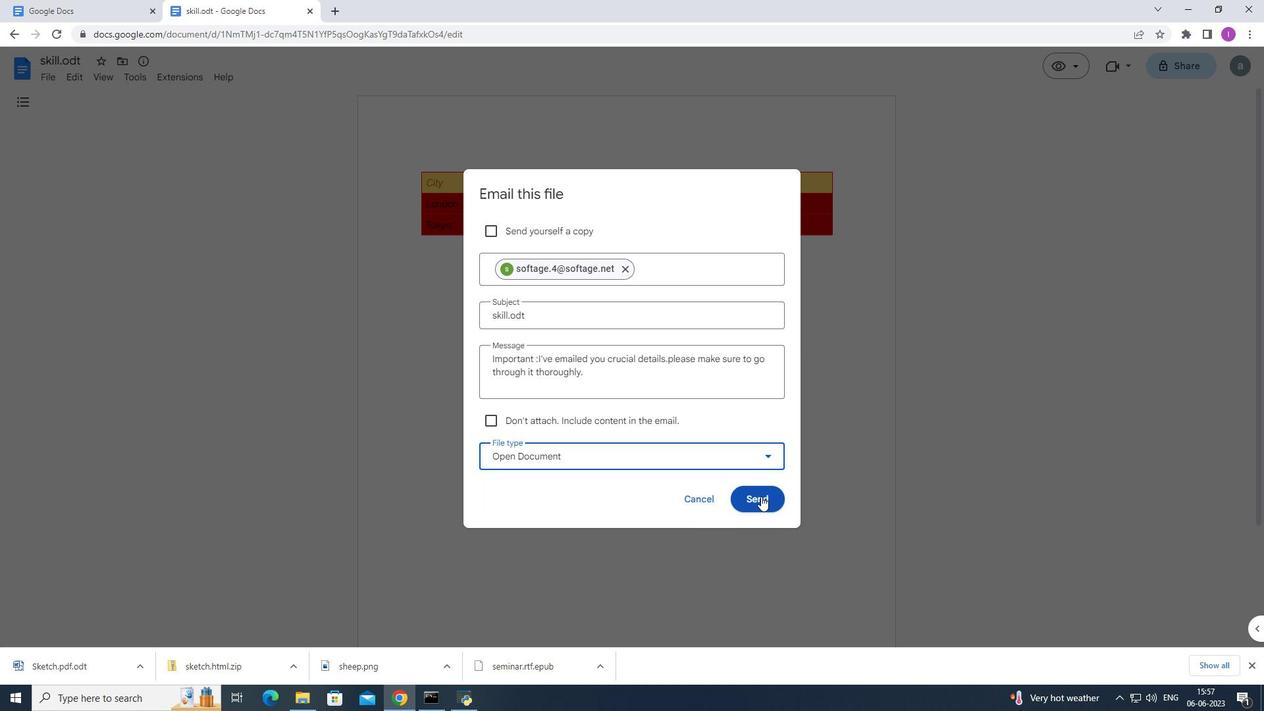 
Action: Mouse pressed left at (750, 498)
Screenshot: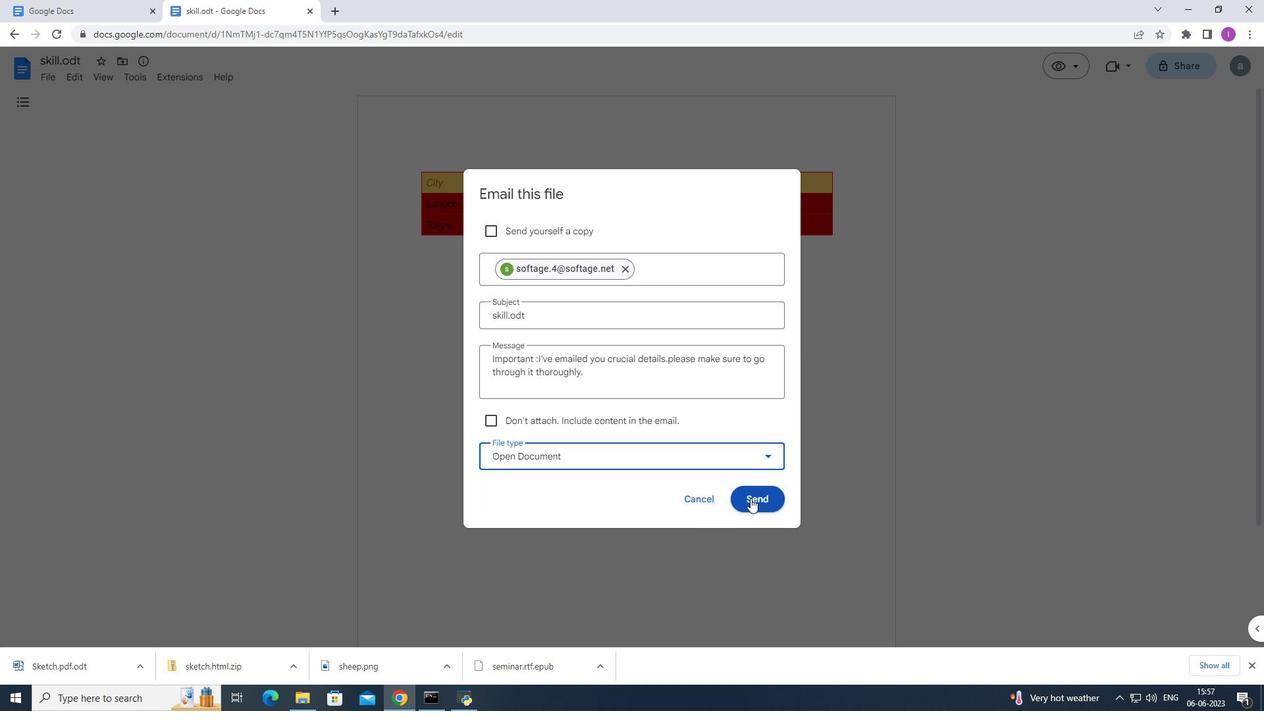
Action: Mouse moved to (107, 227)
Screenshot: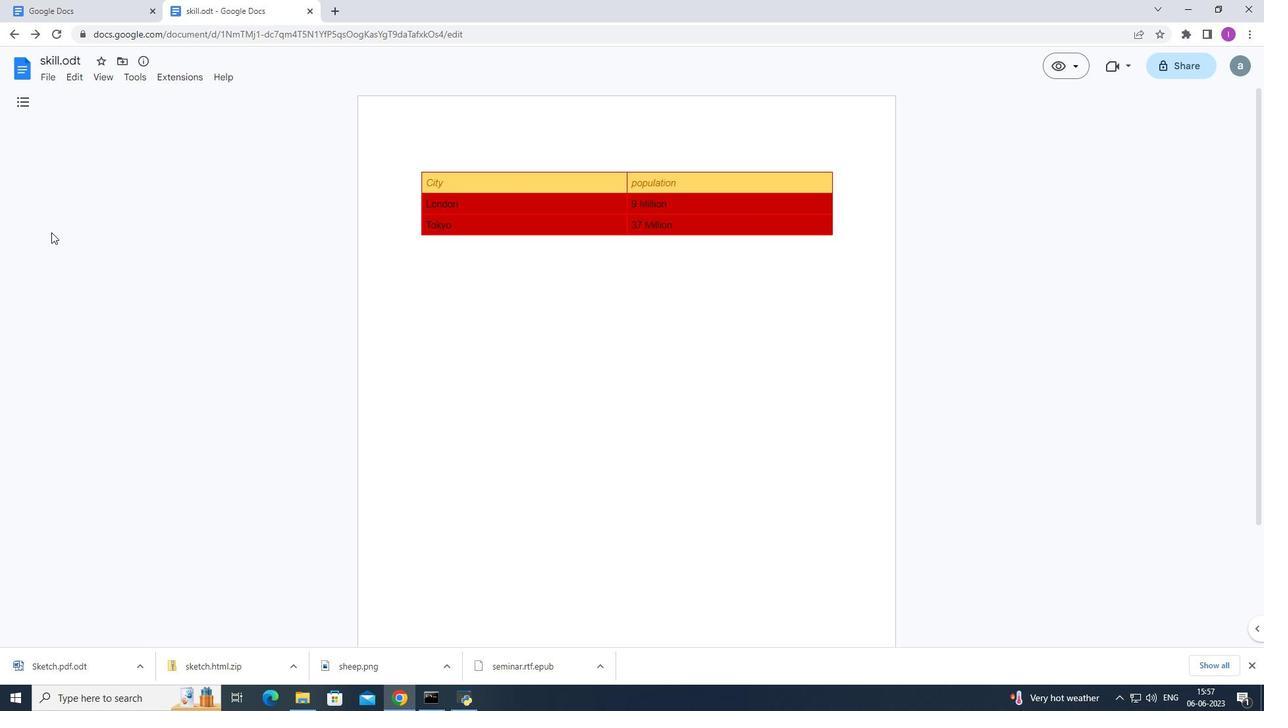 
